 Task: Find connections with filter location Campos Sales with filter topic #trainer with filter profile language English with filter current company Khoros with filter school RV College Of Engineering with filter industry Specialty Trade Contractors with filter service category Web Development with filter keywords title Church Volunteer
Action: Mouse moved to (431, 149)
Screenshot: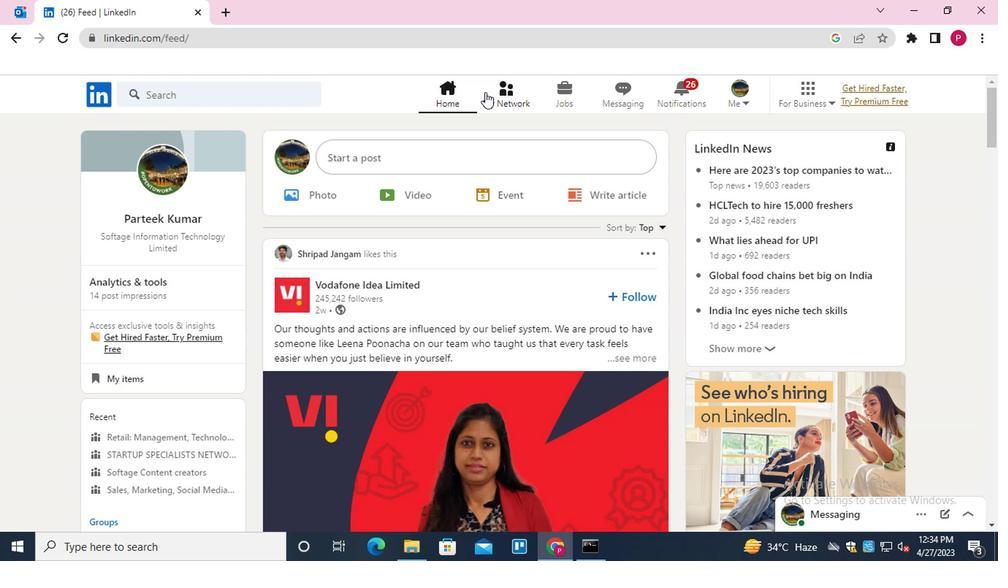 
Action: Mouse pressed left at (431, 149)
Screenshot: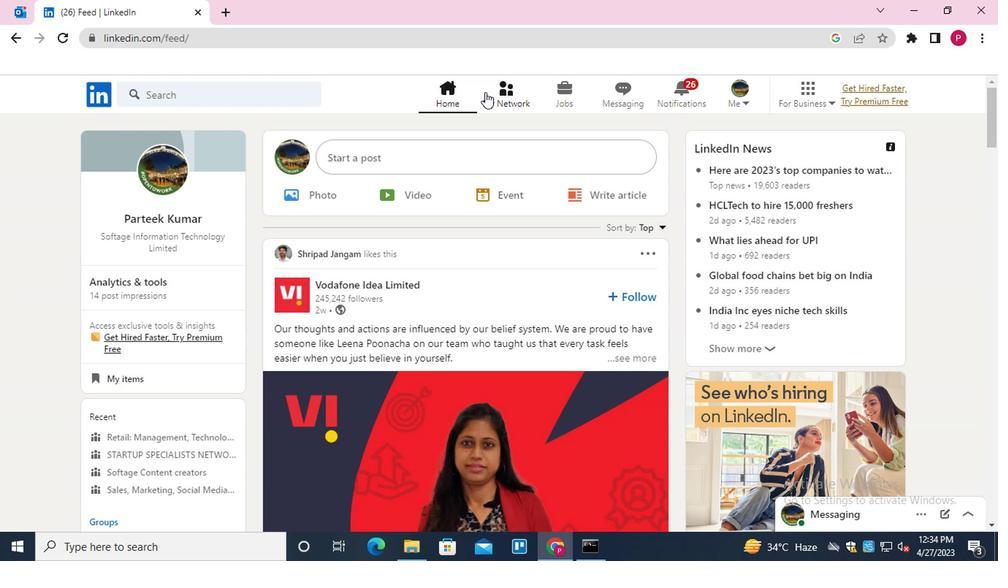 
Action: Mouse moved to (241, 213)
Screenshot: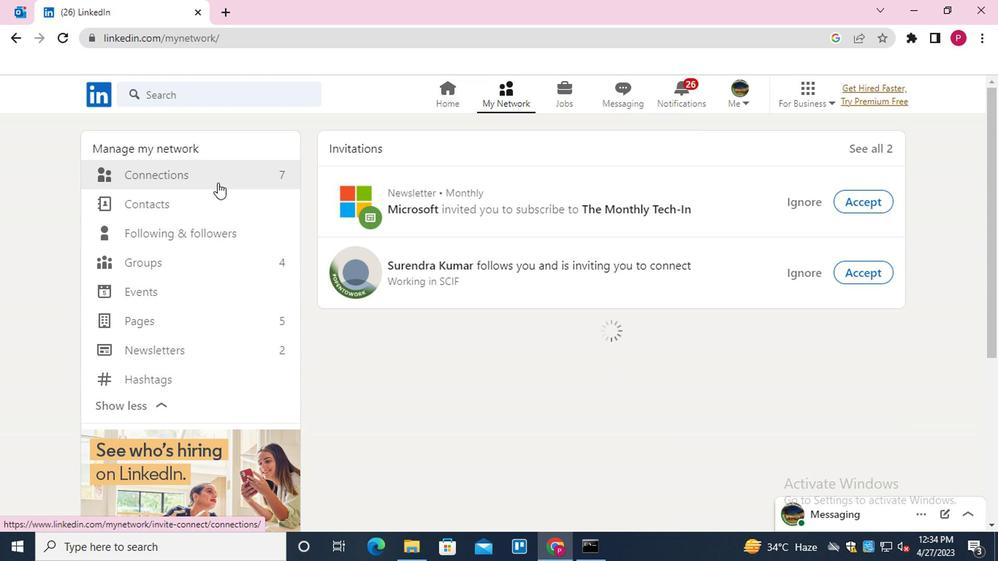 
Action: Mouse pressed left at (241, 213)
Screenshot: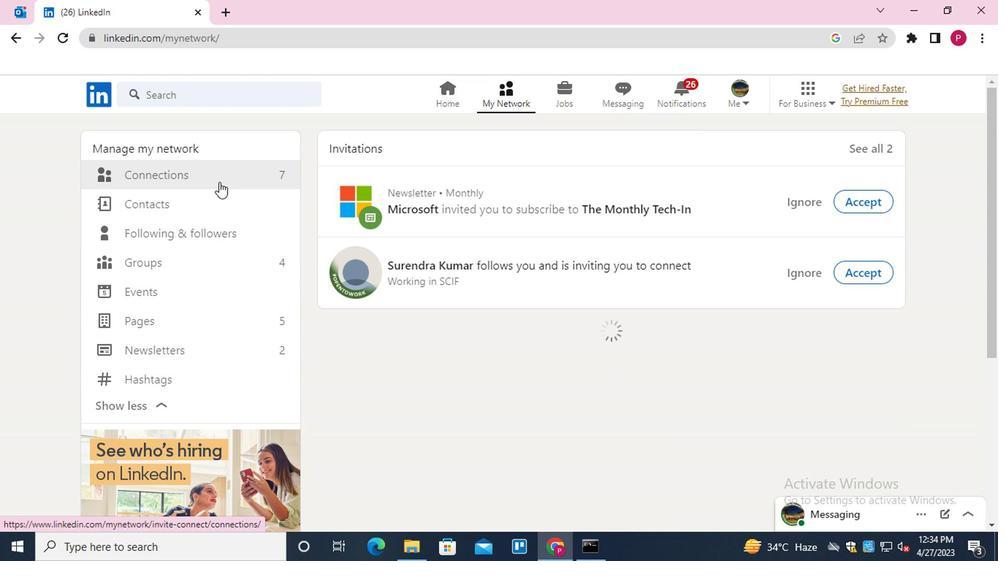 
Action: Mouse moved to (528, 206)
Screenshot: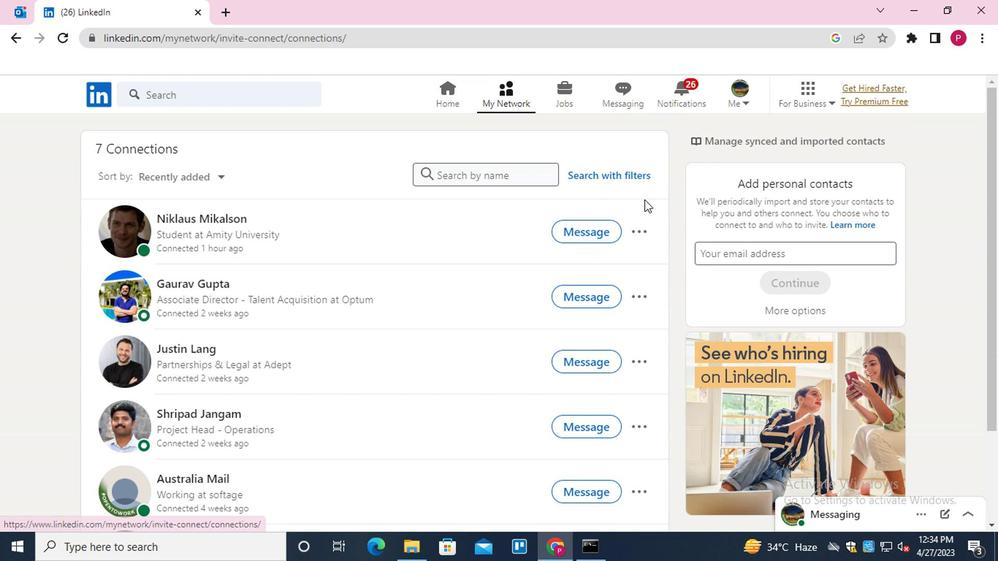 
Action: Mouse pressed left at (528, 206)
Screenshot: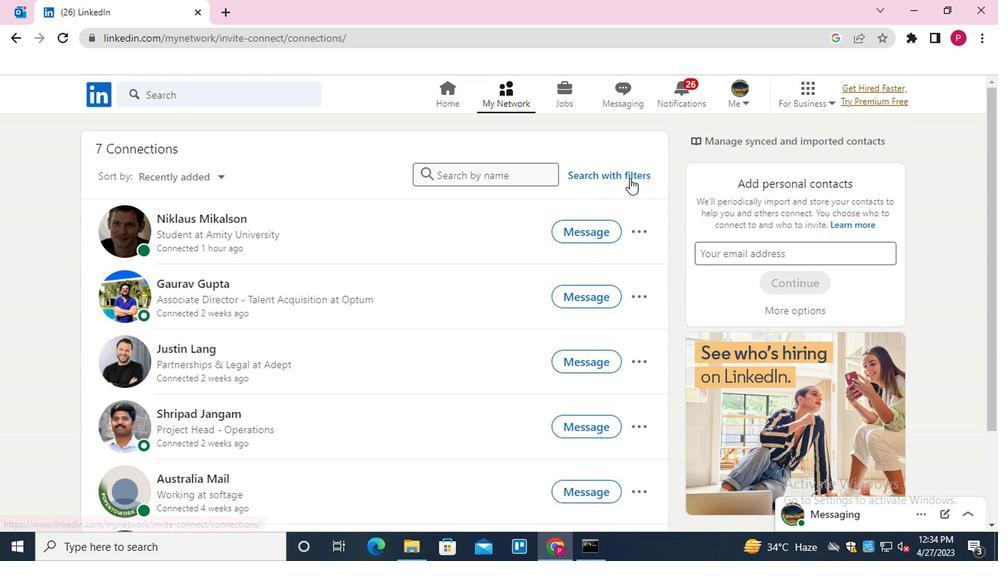 
Action: Mouse moved to (468, 176)
Screenshot: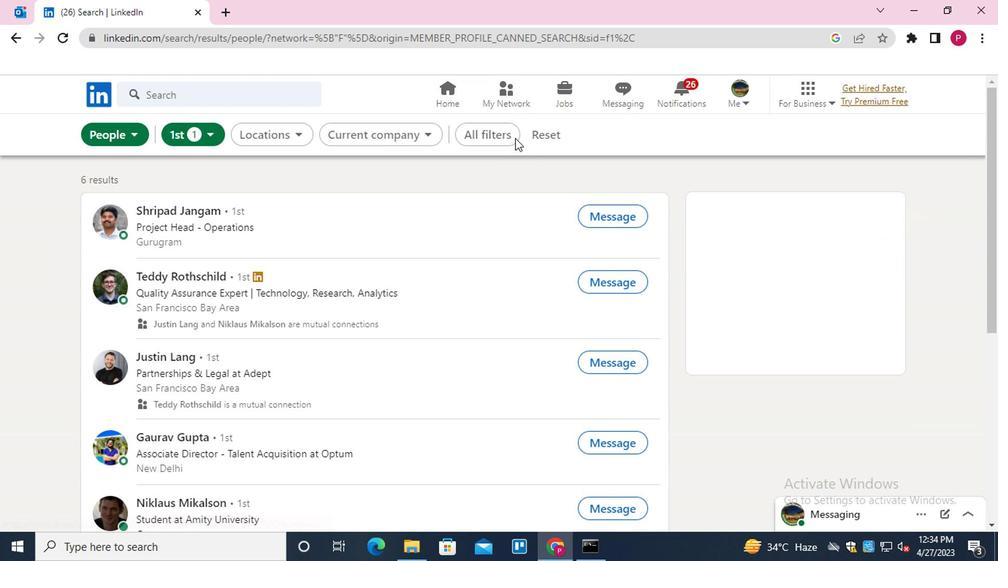 
Action: Mouse pressed left at (468, 176)
Screenshot: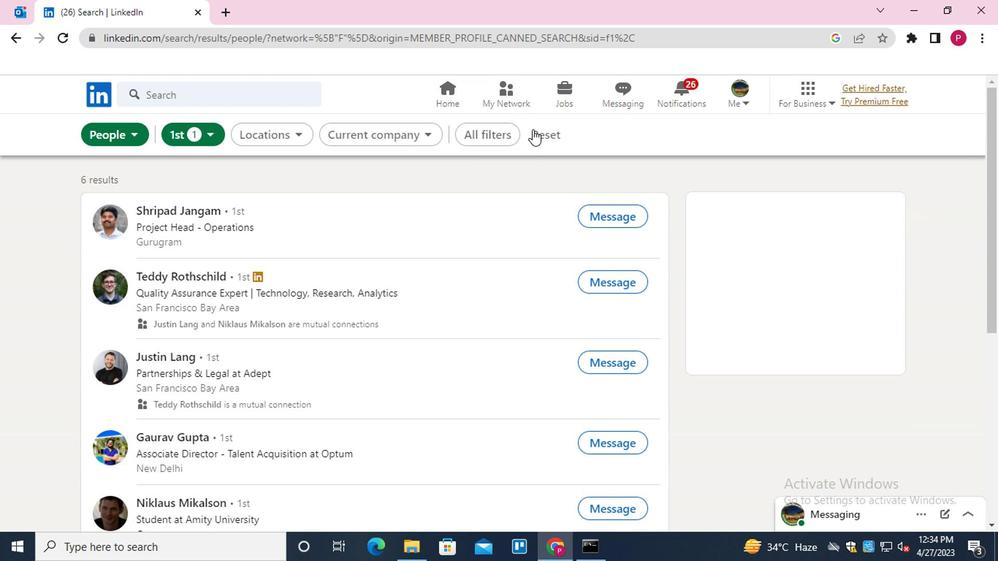 
Action: Mouse moved to (448, 180)
Screenshot: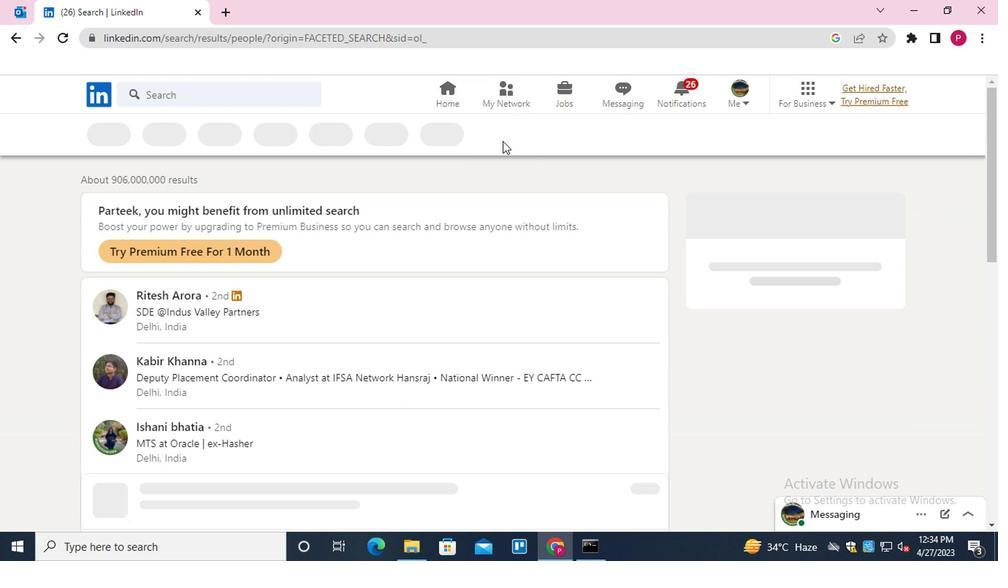 
Action: Mouse pressed left at (448, 180)
Screenshot: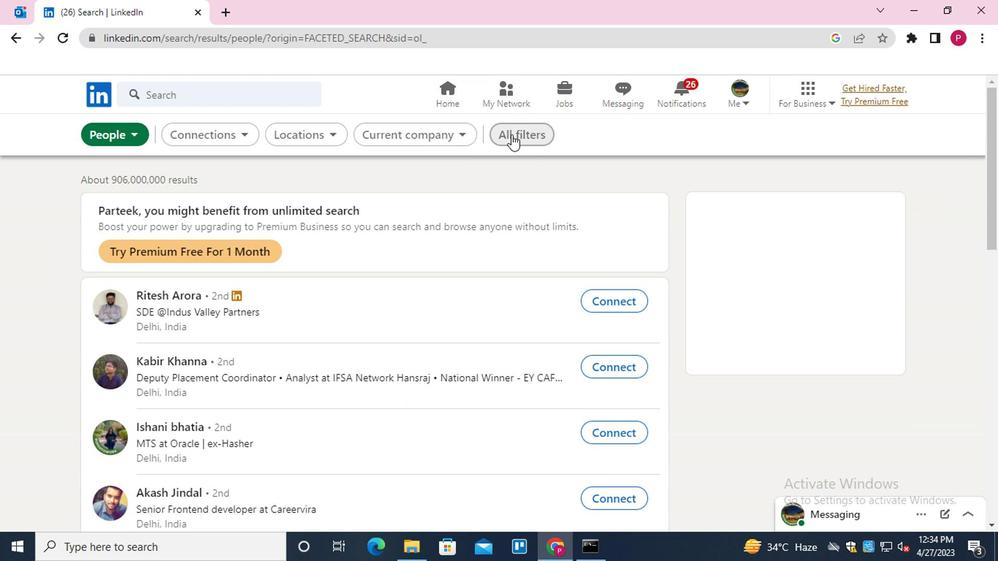 
Action: Mouse moved to (629, 333)
Screenshot: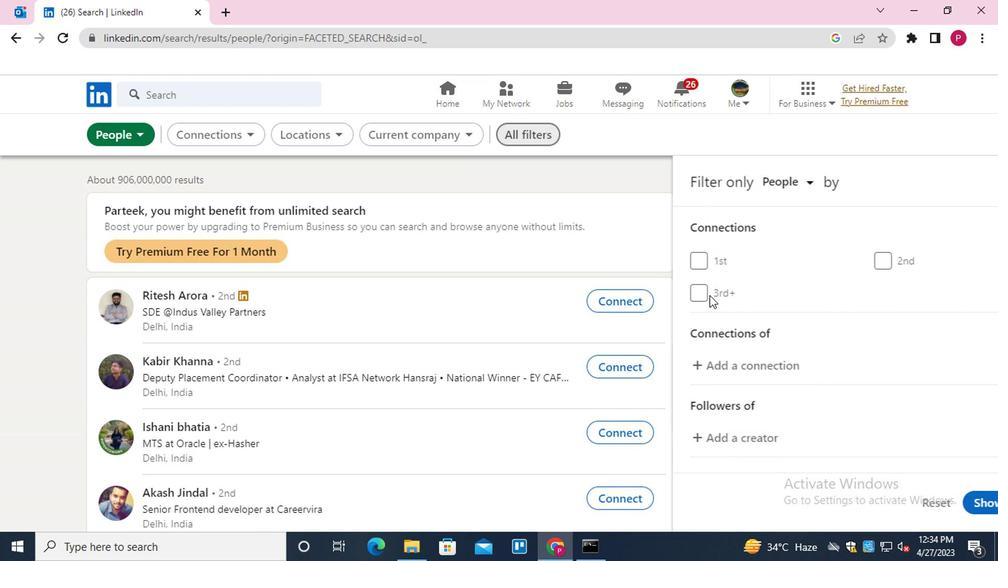 
Action: Mouse scrolled (629, 333) with delta (0, 0)
Screenshot: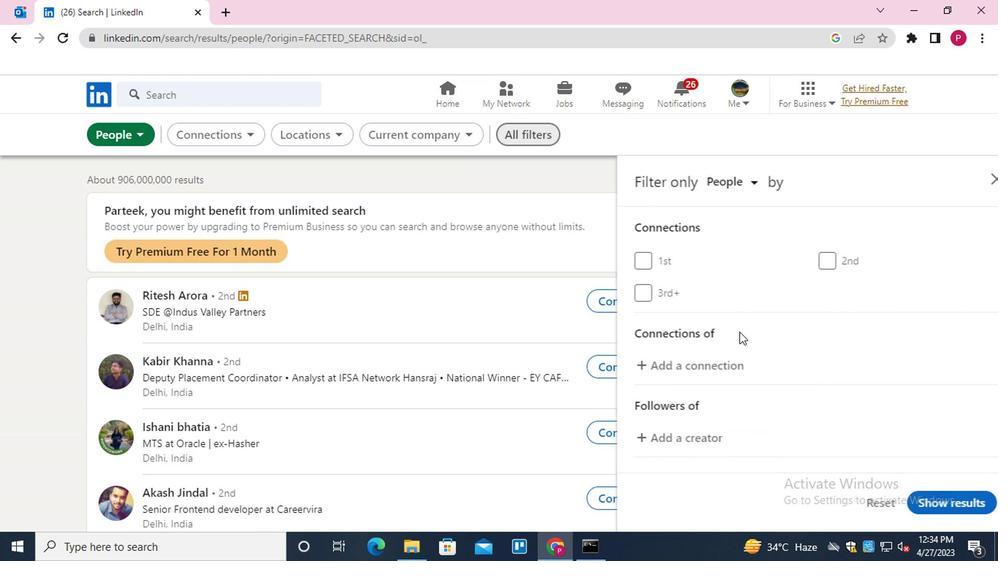 
Action: Mouse scrolled (629, 333) with delta (0, 0)
Screenshot: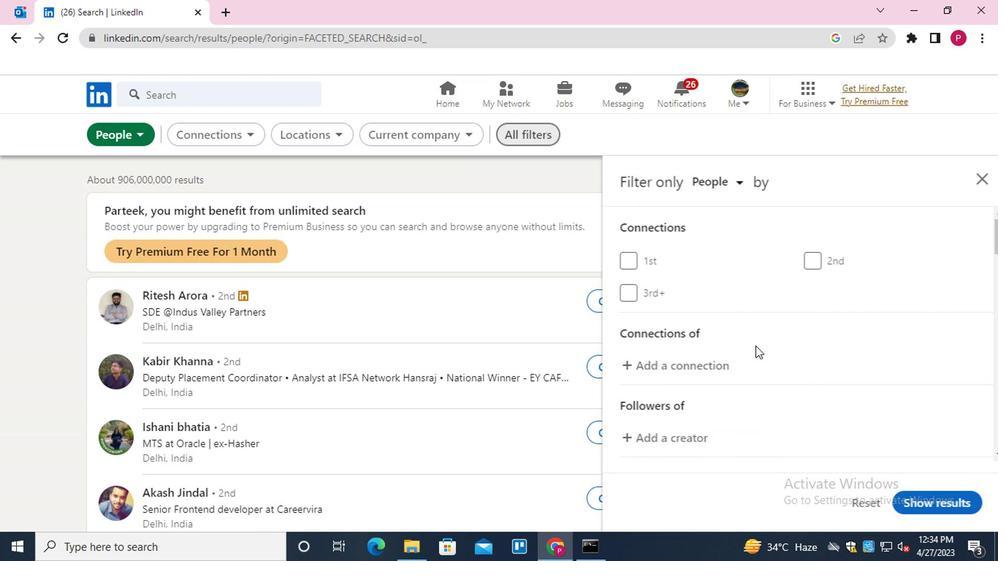 
Action: Mouse moved to (630, 335)
Screenshot: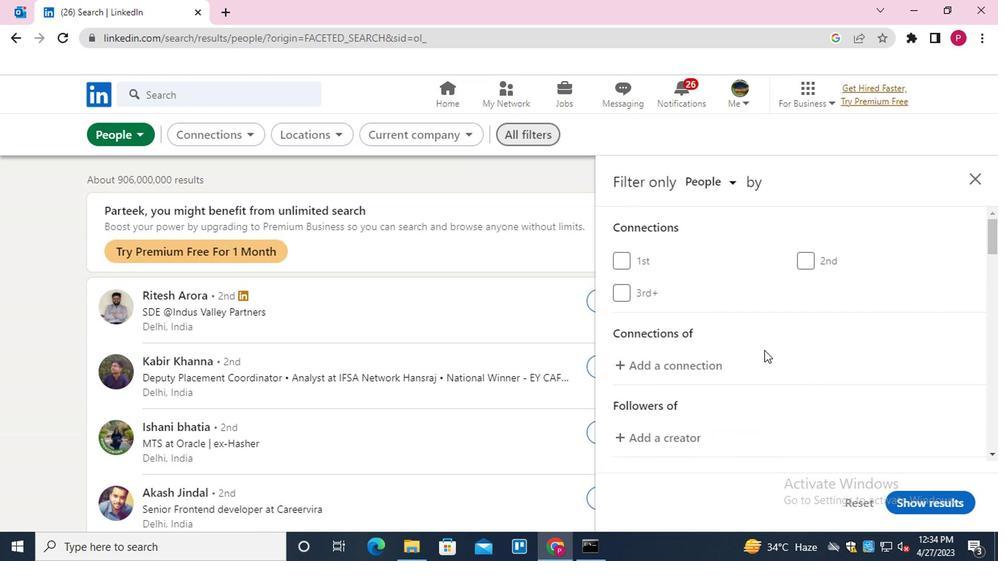 
Action: Mouse scrolled (630, 334) with delta (0, 0)
Screenshot: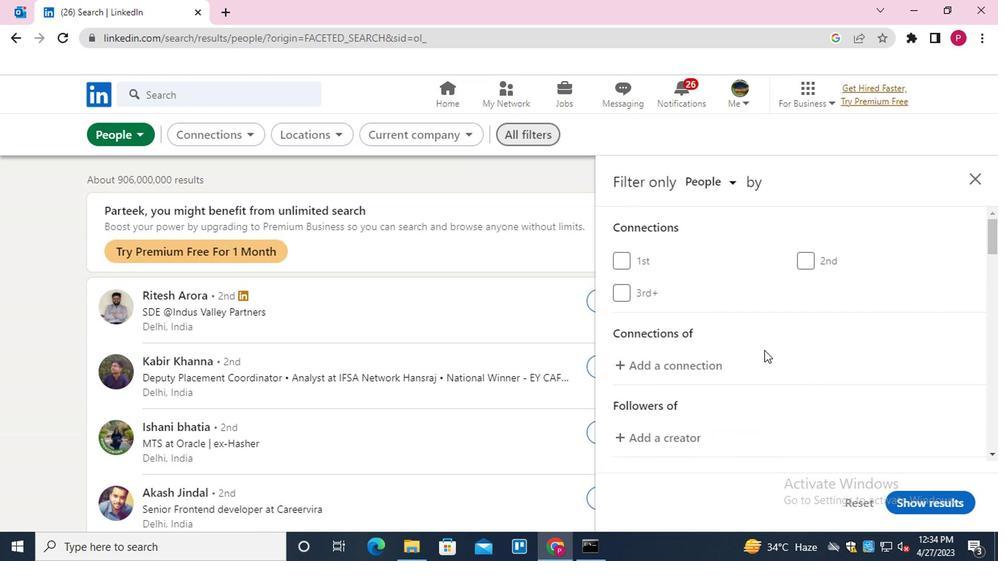 
Action: Mouse moved to (694, 337)
Screenshot: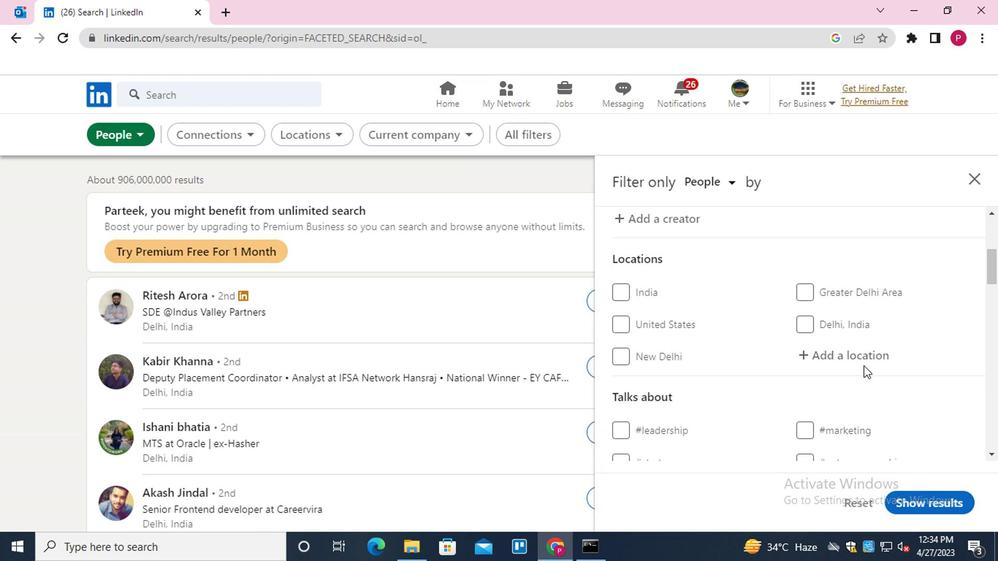 
Action: Mouse pressed left at (694, 337)
Screenshot: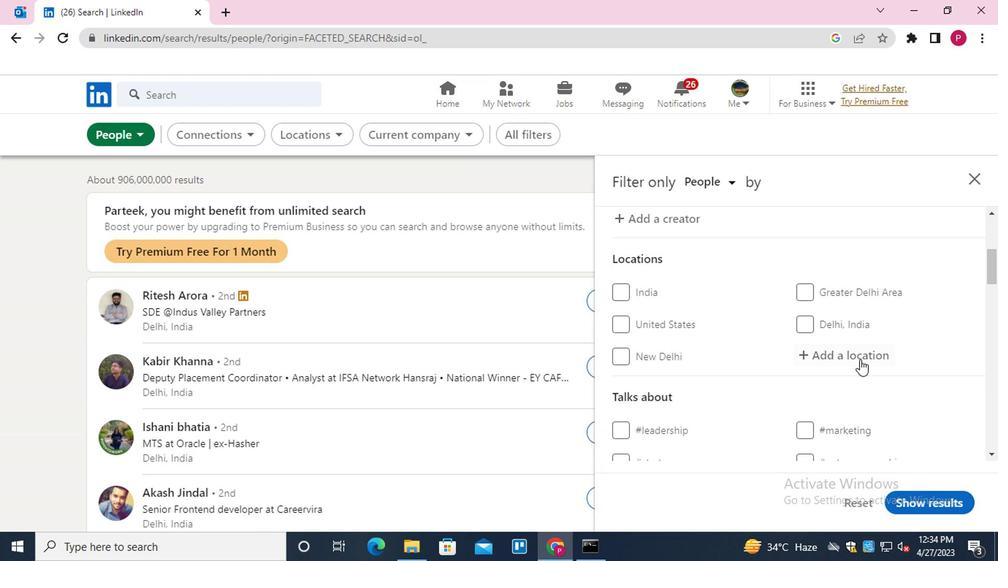 
Action: Key pressed <Key.shift><Key.shift><Key.shift><Key.shift><Key.shift>CAMPOS<Key.space><Key.shift>SALES<Key.down><Key.enter>
Screenshot: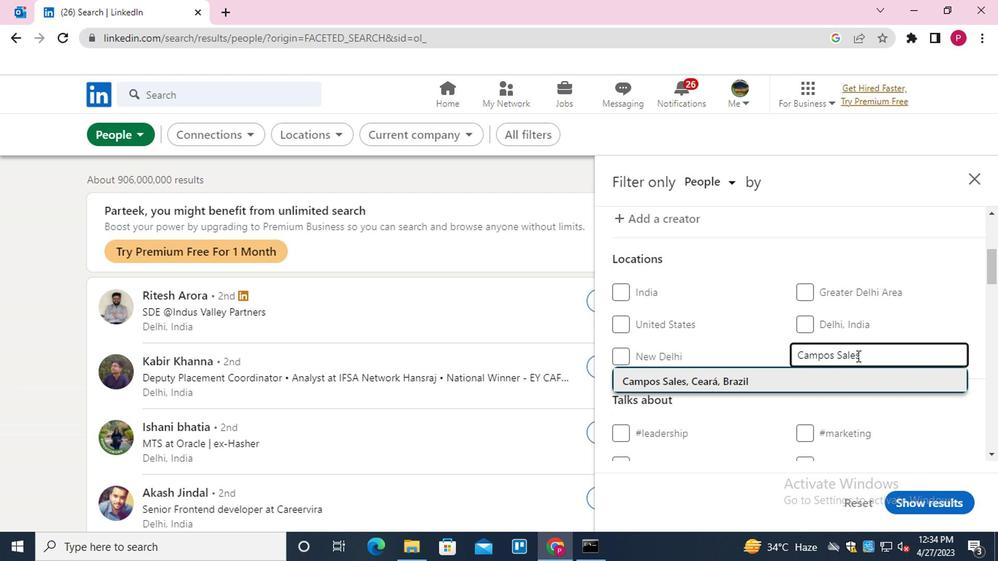
Action: Mouse moved to (663, 353)
Screenshot: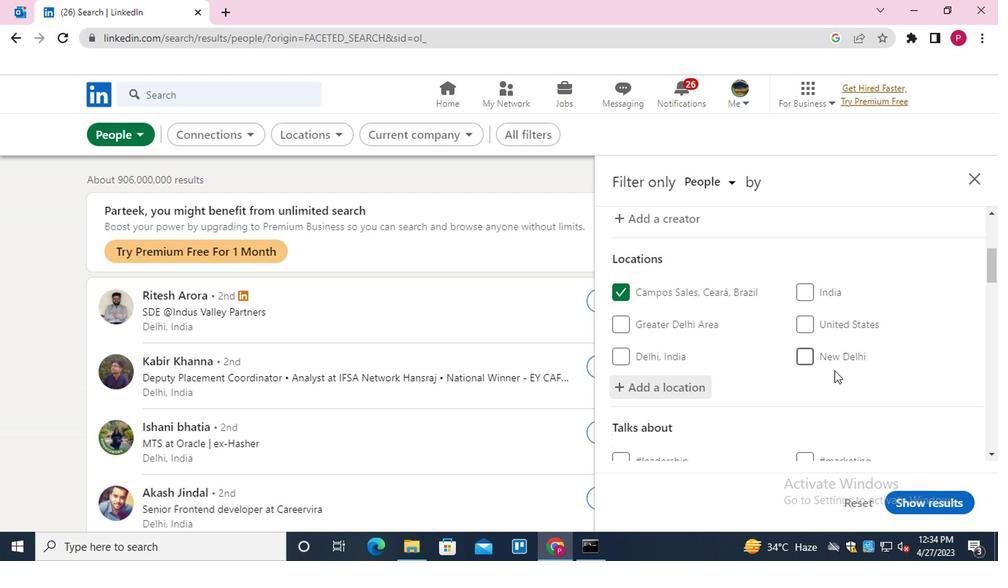 
Action: Mouse scrolled (663, 353) with delta (0, 0)
Screenshot: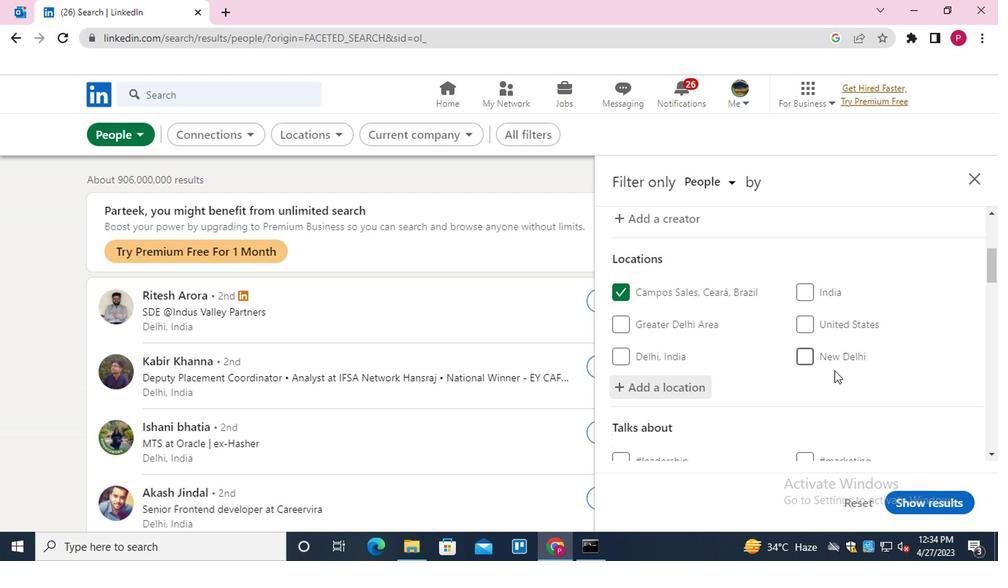 
Action: Mouse moved to (661, 354)
Screenshot: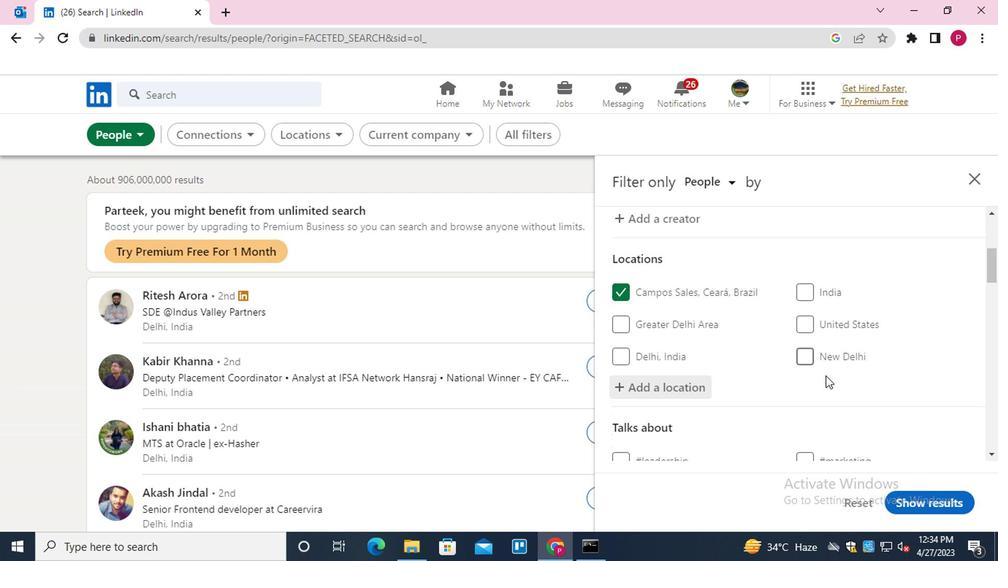 
Action: Mouse scrolled (661, 353) with delta (0, 0)
Screenshot: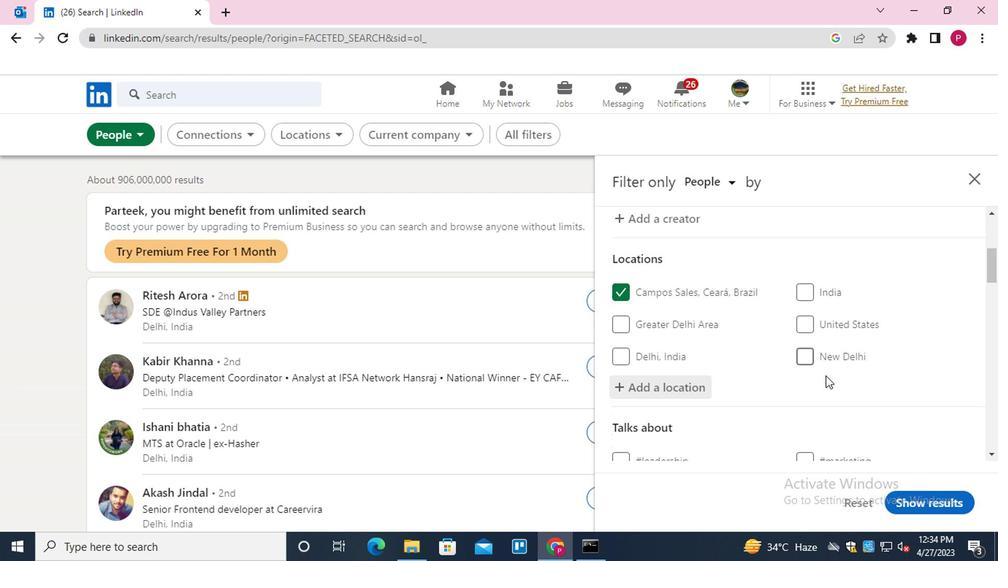 
Action: Mouse moved to (661, 354)
Screenshot: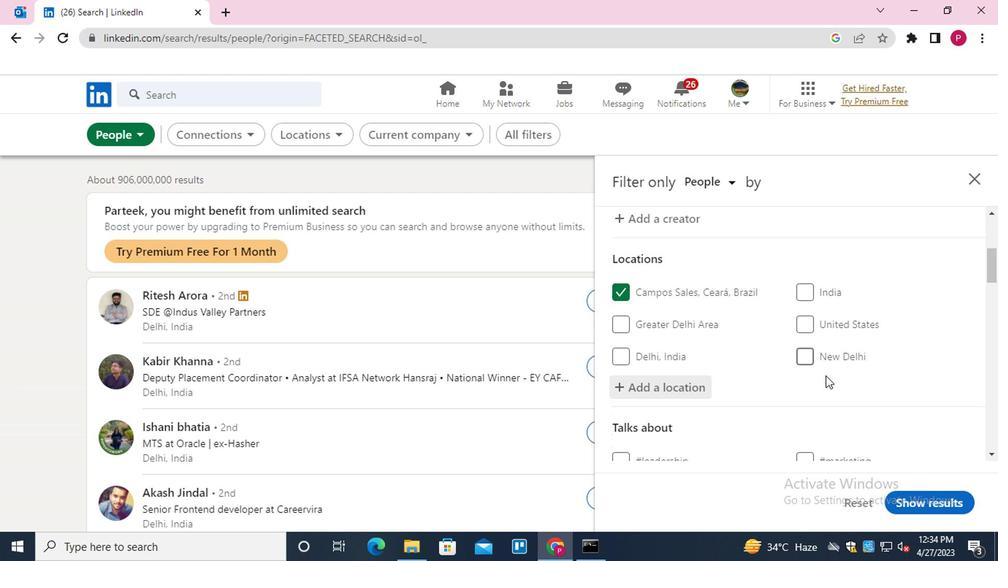 
Action: Mouse scrolled (661, 353) with delta (0, 0)
Screenshot: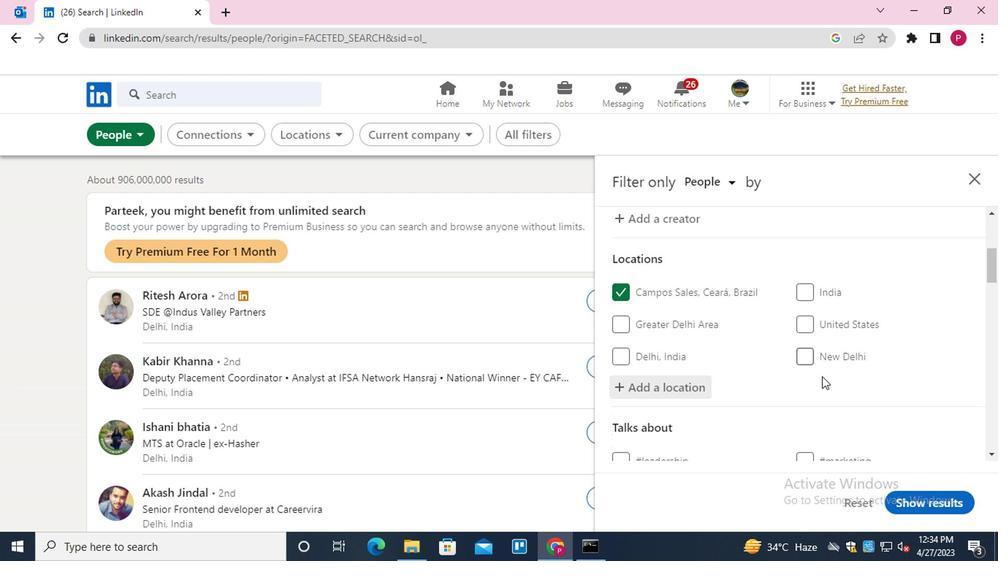 
Action: Mouse moved to (666, 298)
Screenshot: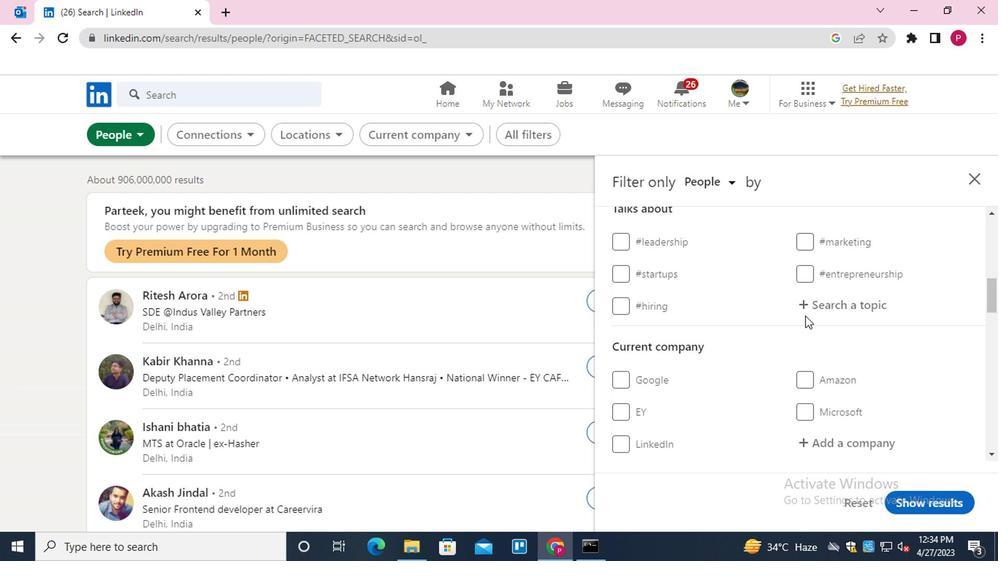 
Action: Mouse pressed left at (666, 298)
Screenshot: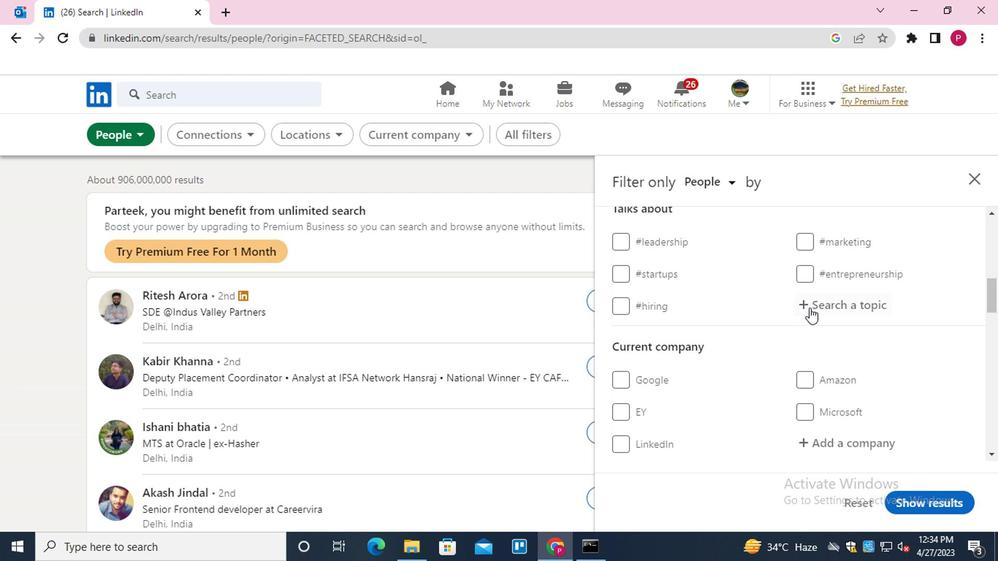 
Action: Key pressed TRAINER<Key.down><Key.enter>
Screenshot: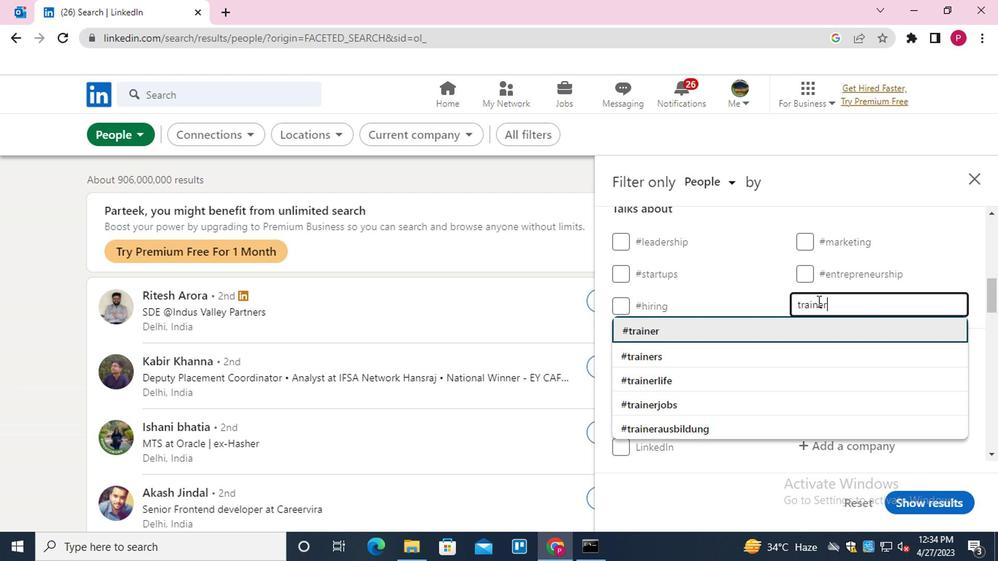 
Action: Mouse moved to (648, 317)
Screenshot: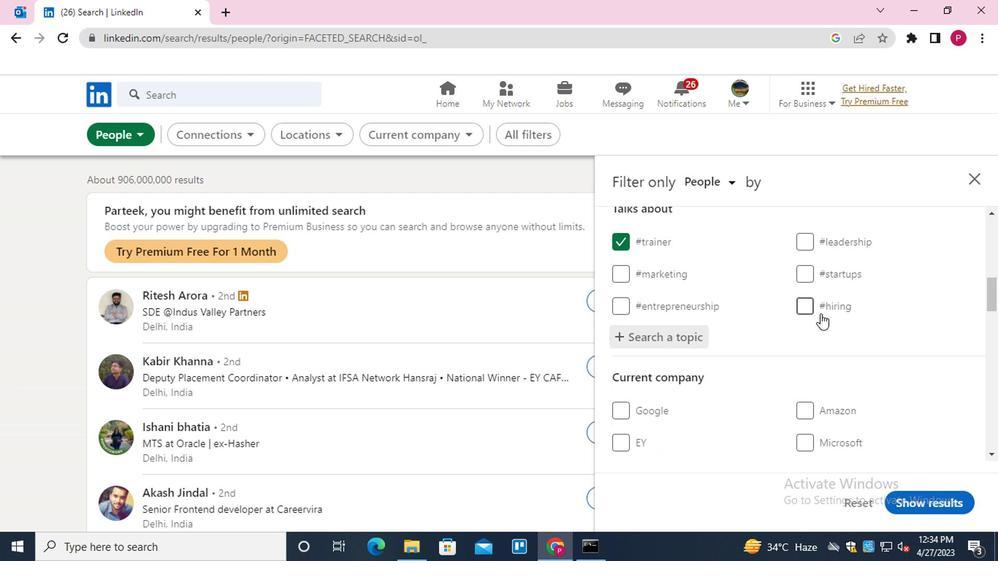 
Action: Mouse scrolled (648, 317) with delta (0, 0)
Screenshot: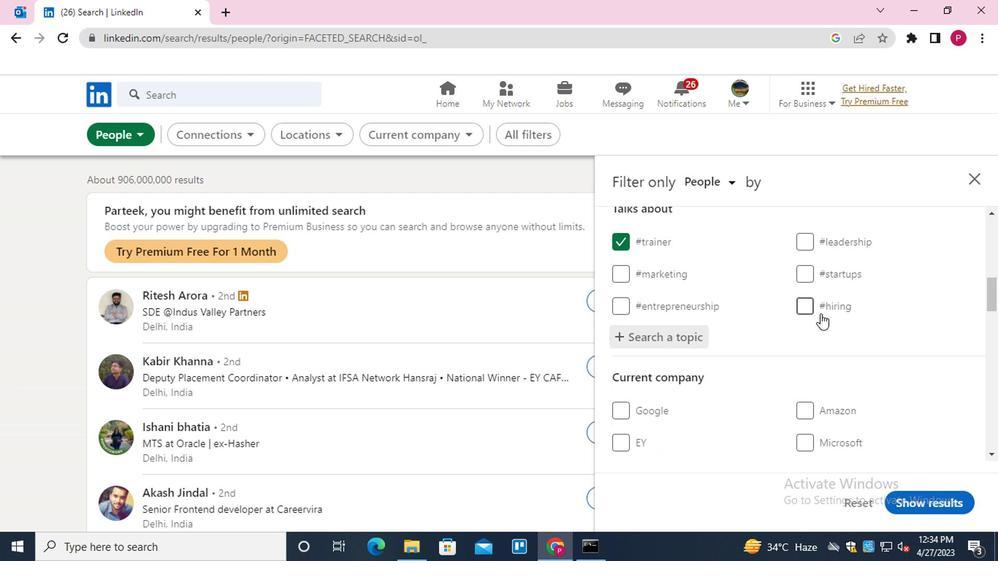 
Action: Mouse moved to (645, 319)
Screenshot: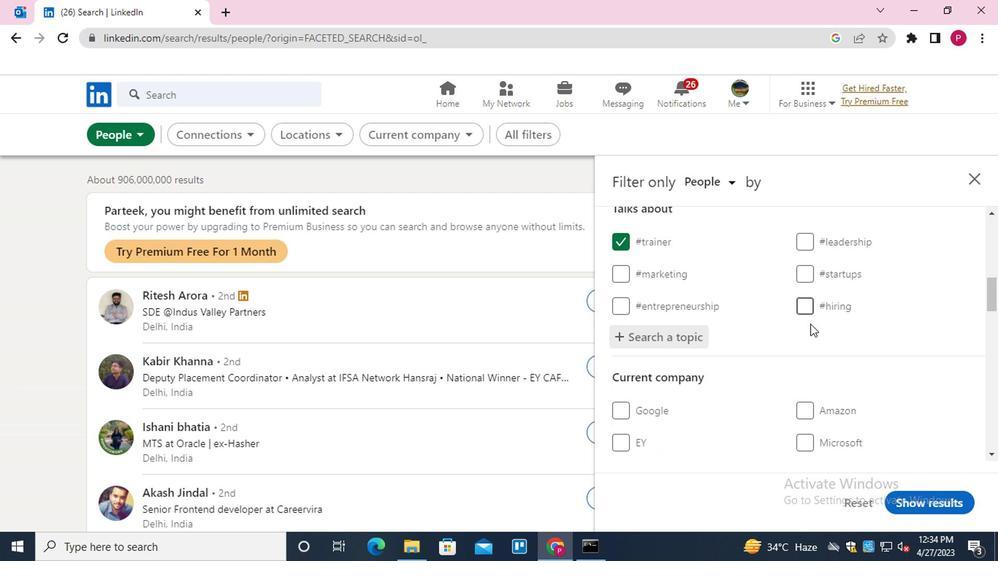 
Action: Mouse scrolled (645, 318) with delta (0, 0)
Screenshot: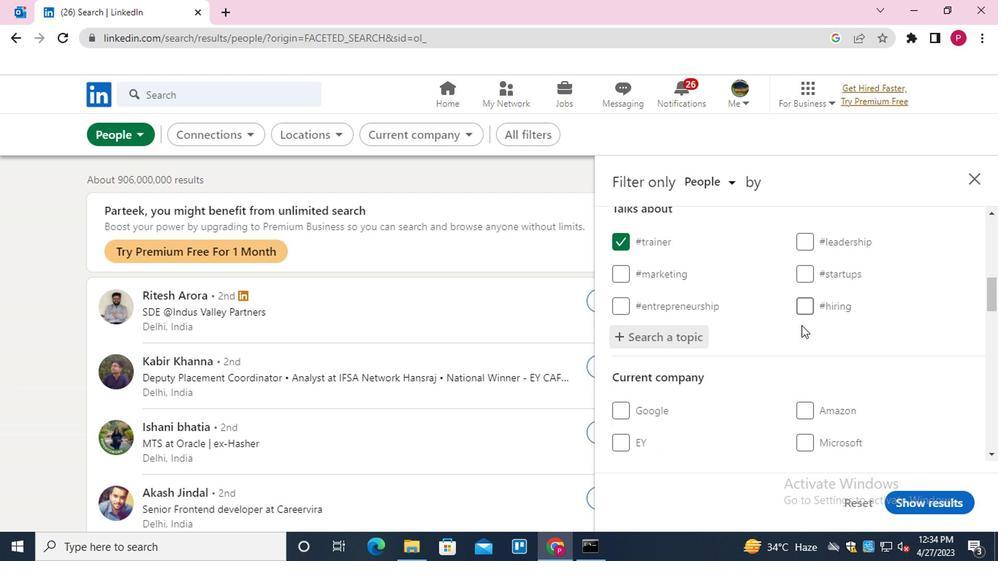 
Action: Mouse moved to (645, 319)
Screenshot: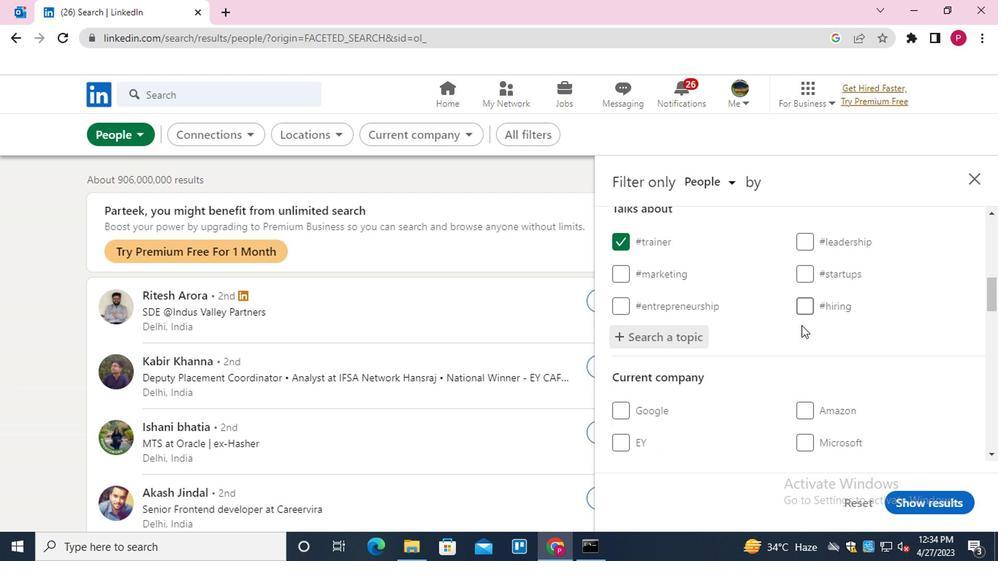 
Action: Mouse scrolled (645, 319) with delta (0, 0)
Screenshot: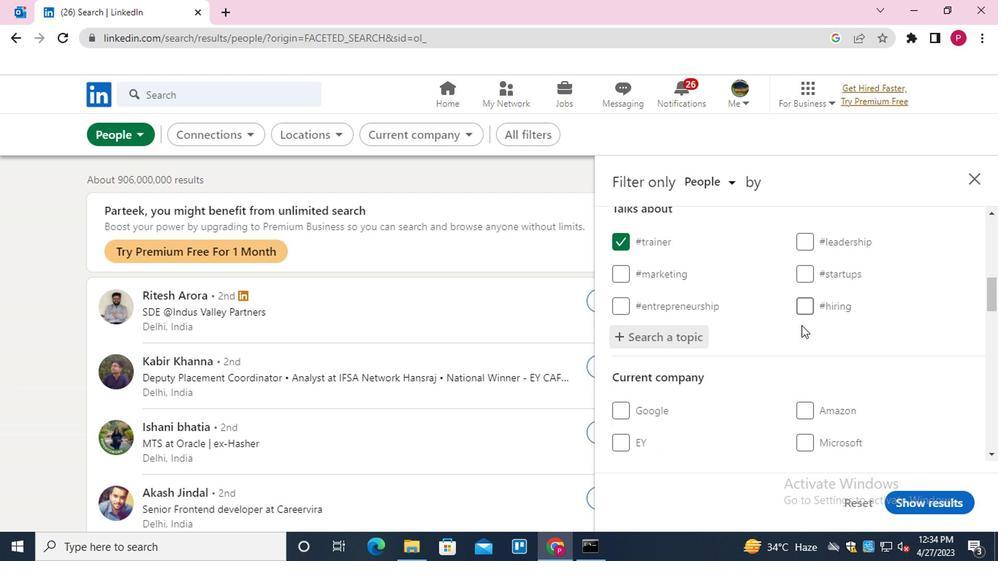 
Action: Mouse moved to (644, 320)
Screenshot: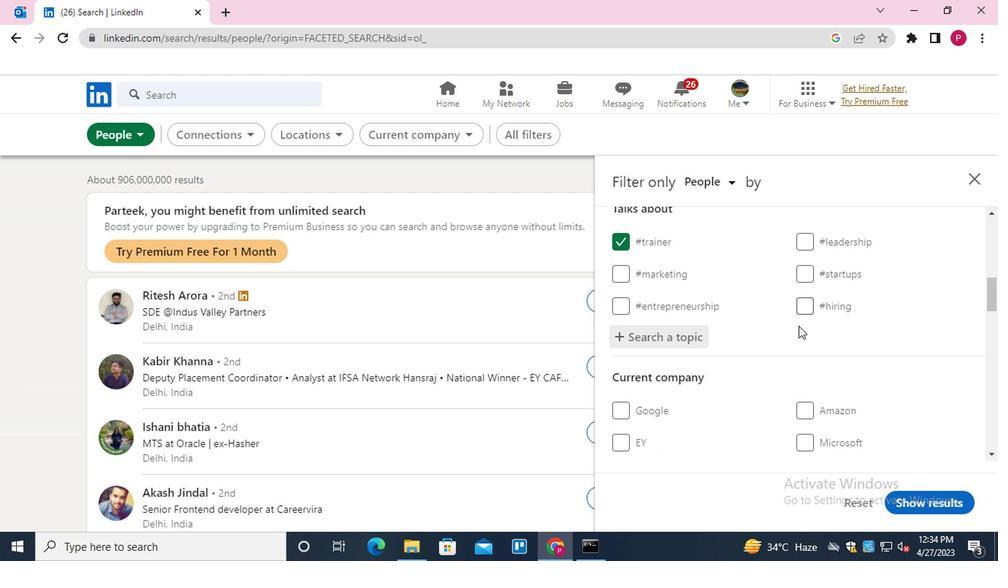 
Action: Mouse scrolled (644, 320) with delta (0, 0)
Screenshot: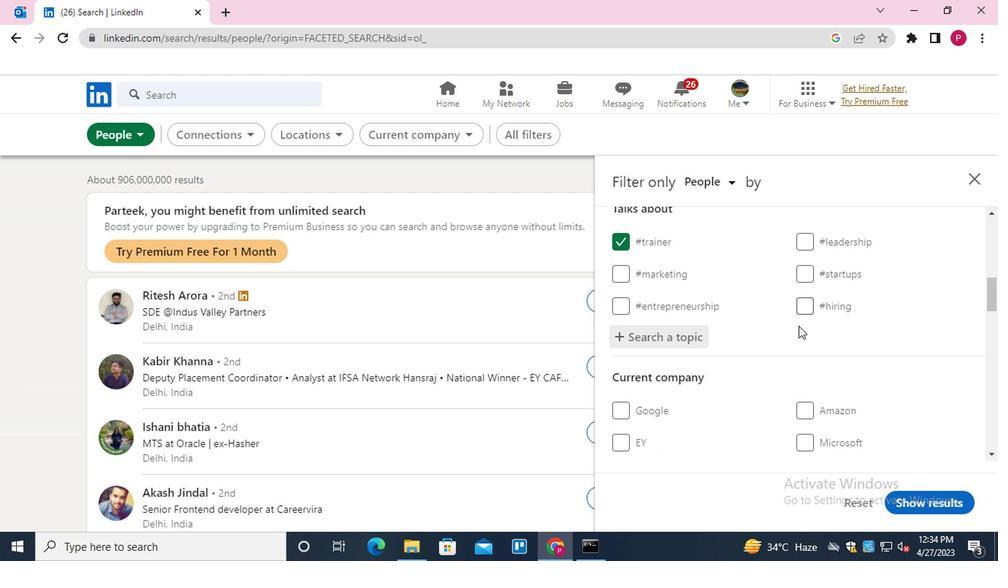 
Action: Mouse moved to (643, 320)
Screenshot: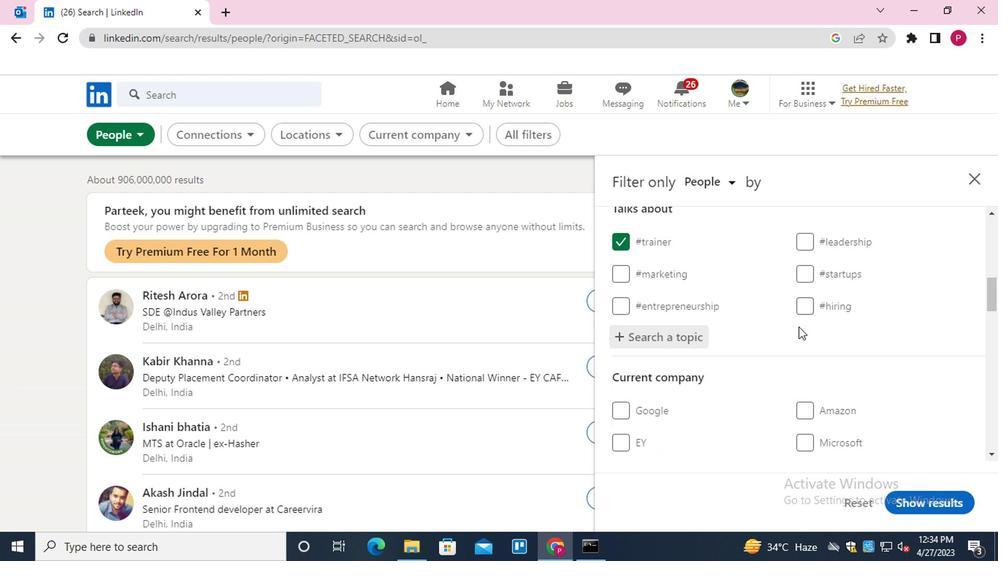 
Action: Mouse scrolled (643, 320) with delta (0, 0)
Screenshot: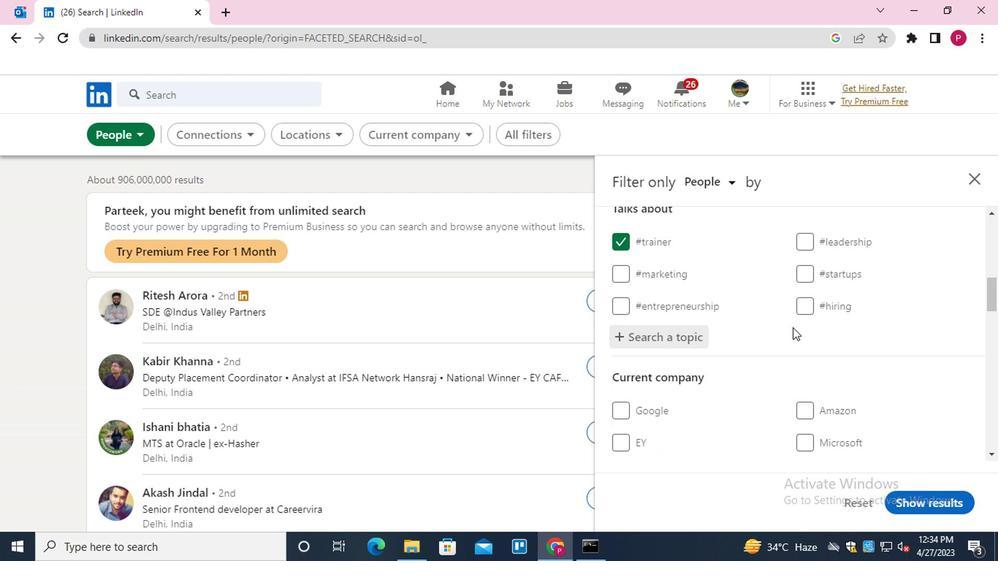 
Action: Mouse moved to (624, 327)
Screenshot: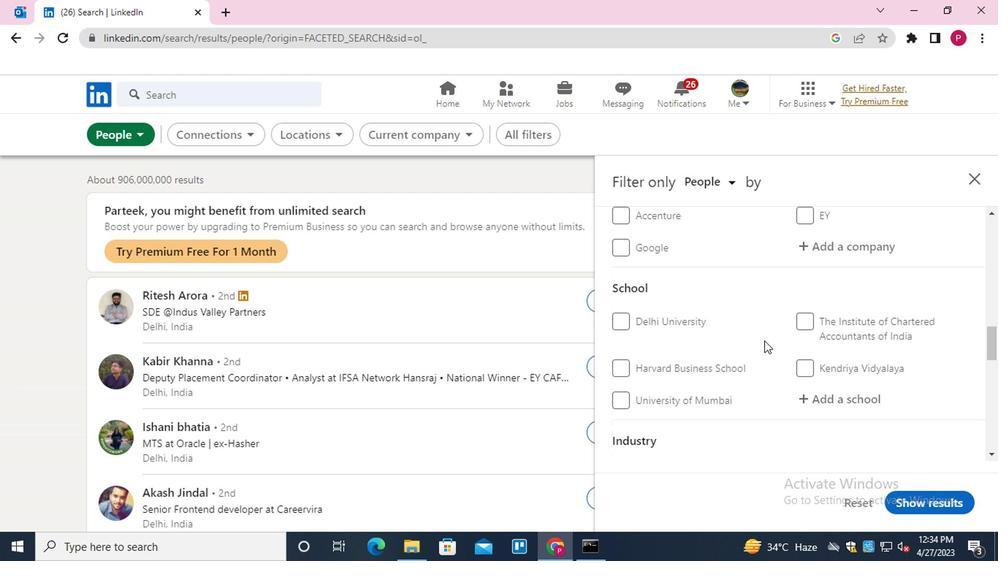 
Action: Mouse scrolled (624, 327) with delta (0, 0)
Screenshot: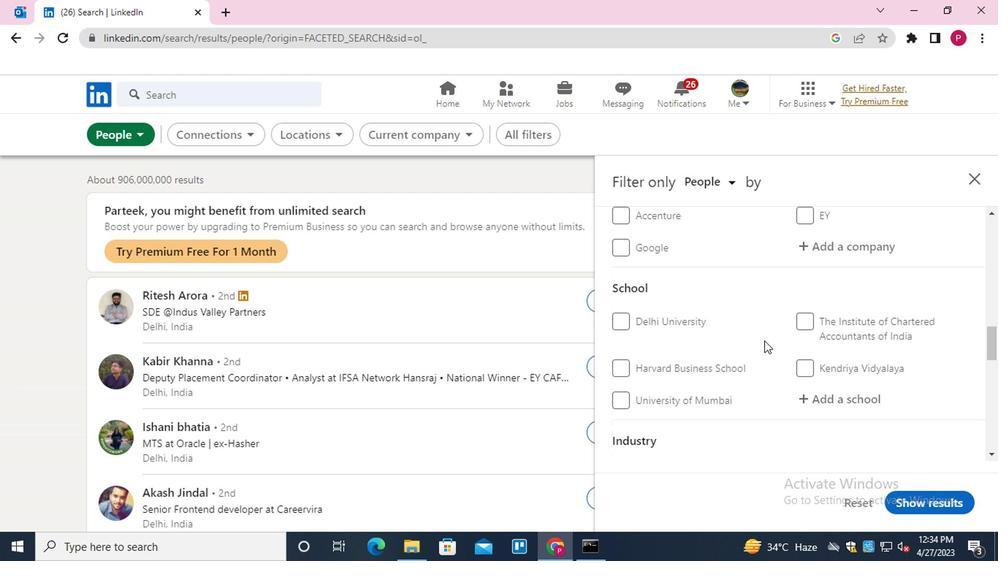 
Action: Mouse moved to (624, 327)
Screenshot: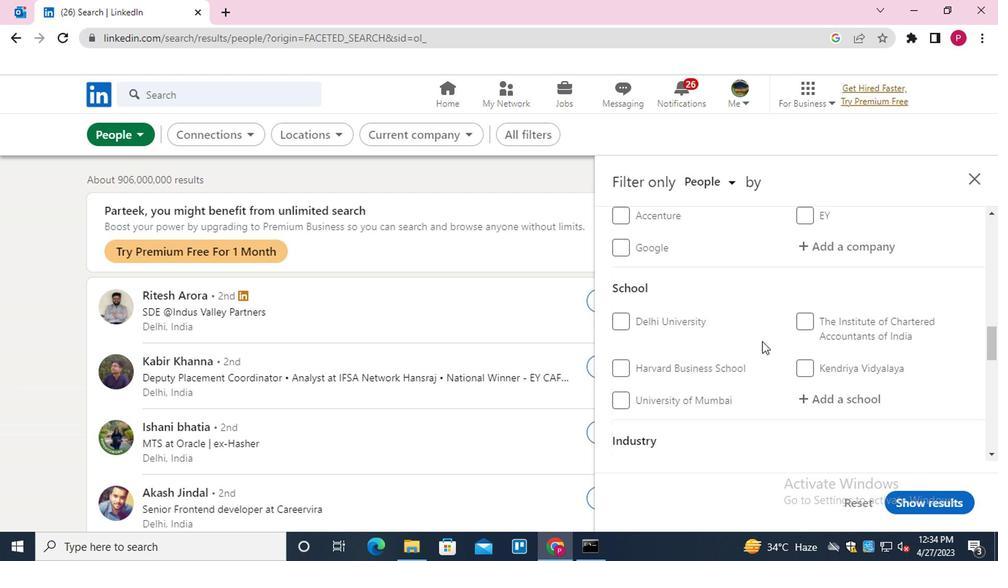 
Action: Mouse scrolled (624, 327) with delta (0, 0)
Screenshot: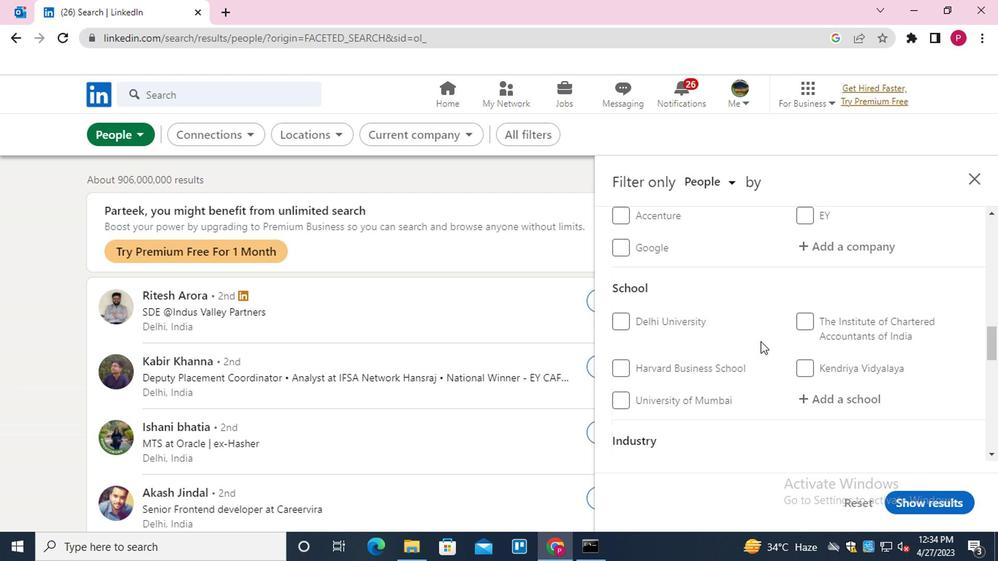 
Action: Mouse scrolled (624, 327) with delta (0, 0)
Screenshot: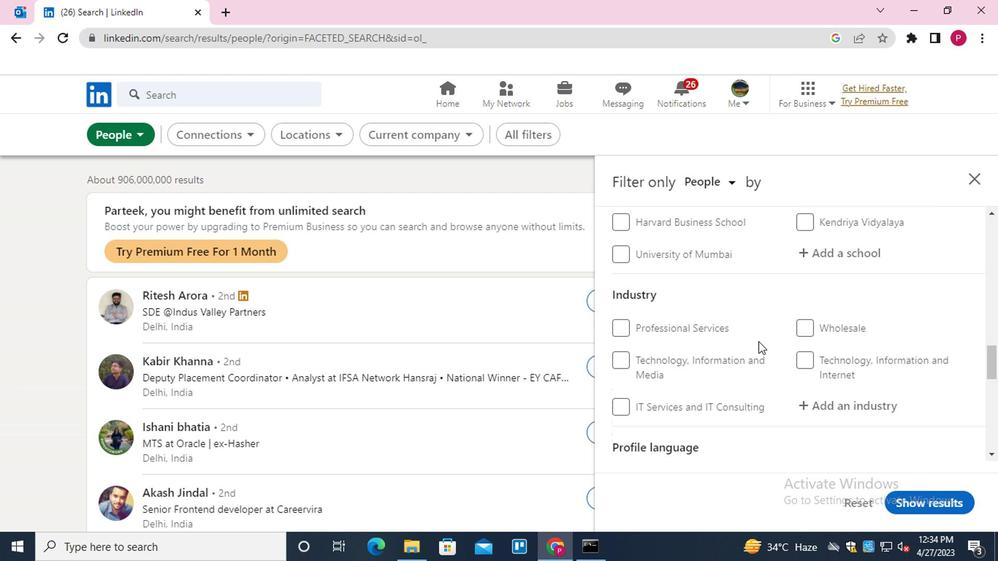 
Action: Mouse scrolled (624, 327) with delta (0, 0)
Screenshot: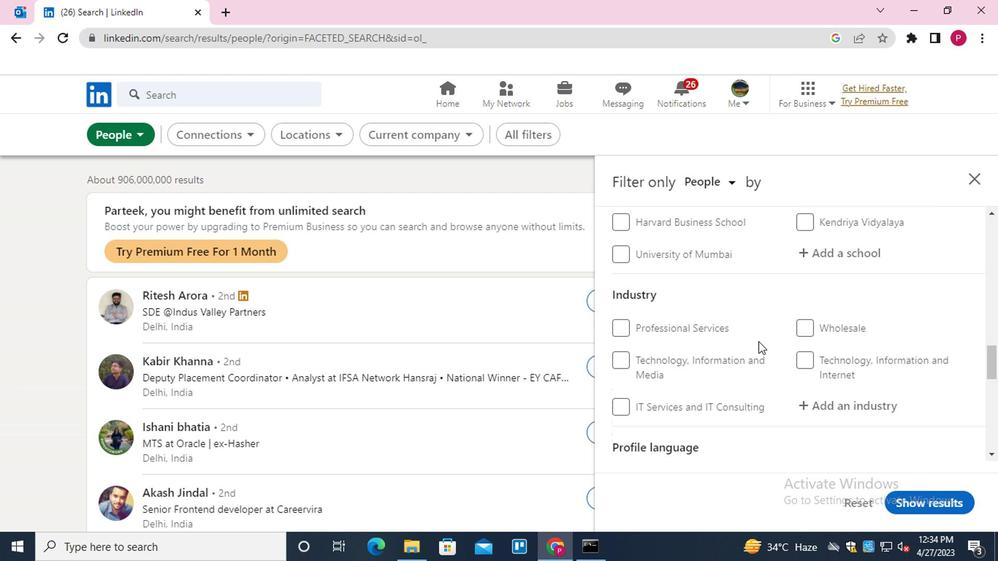 
Action: Mouse scrolled (624, 327) with delta (0, 0)
Screenshot: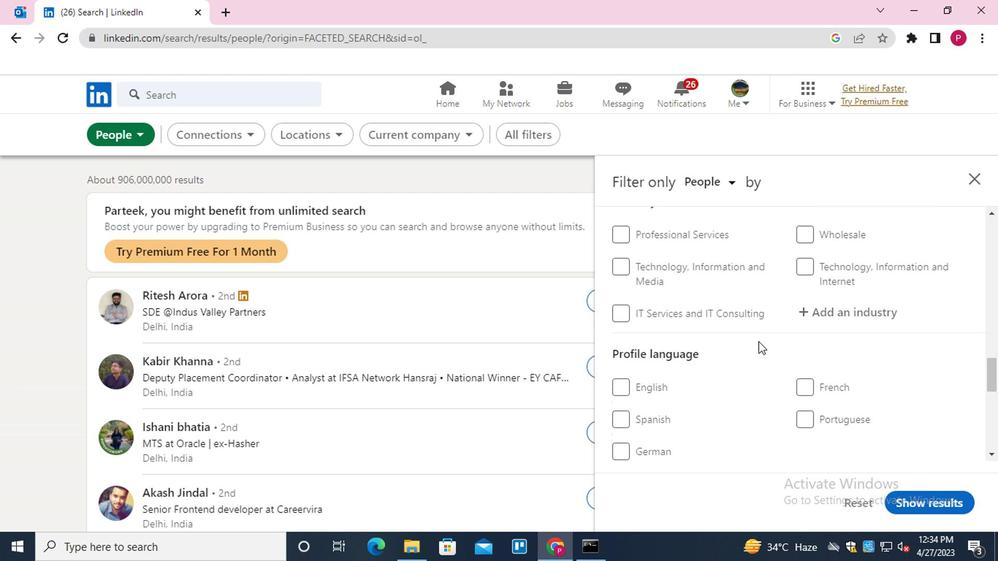 
Action: Mouse moved to (545, 272)
Screenshot: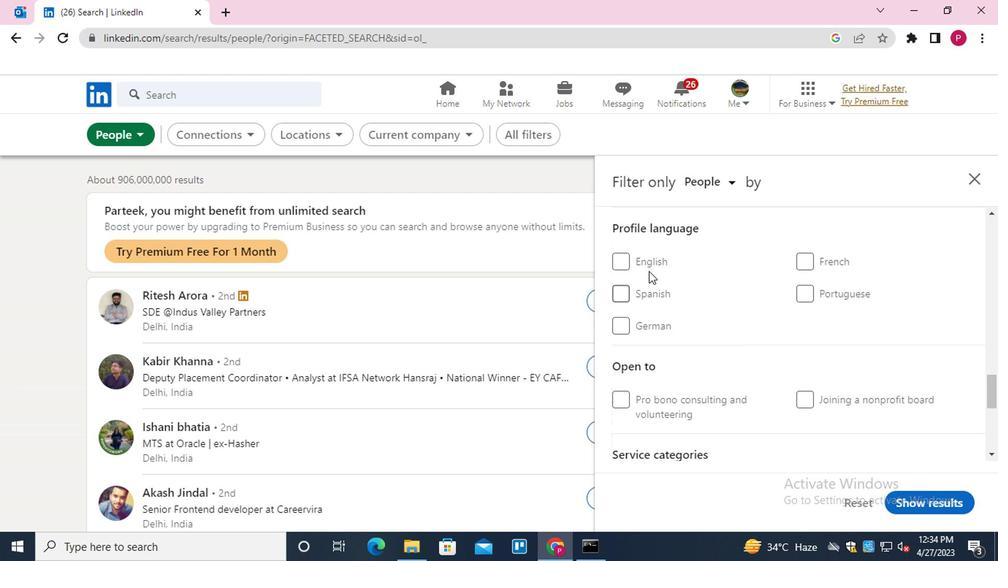 
Action: Mouse pressed left at (545, 272)
Screenshot: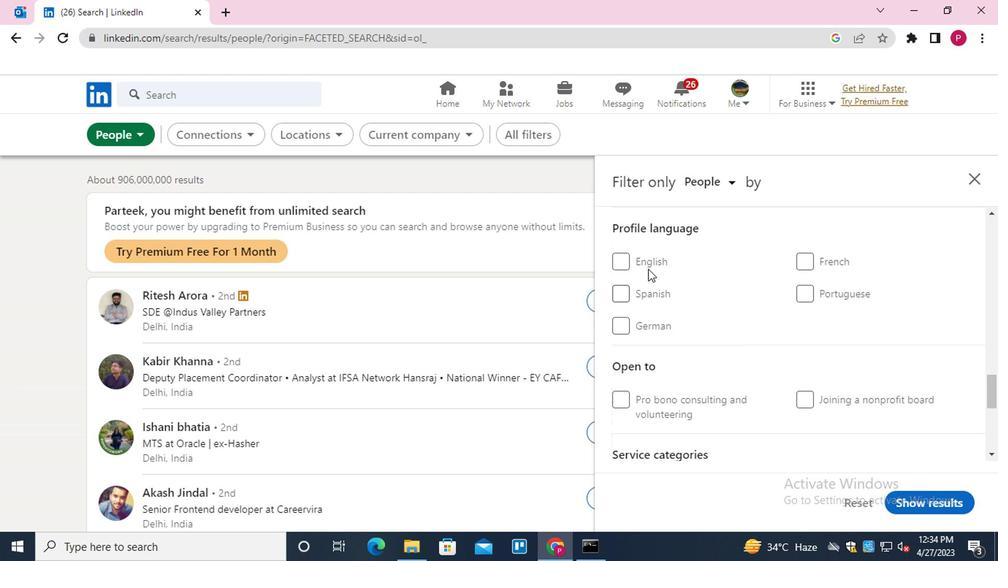 
Action: Mouse moved to (546, 271)
Screenshot: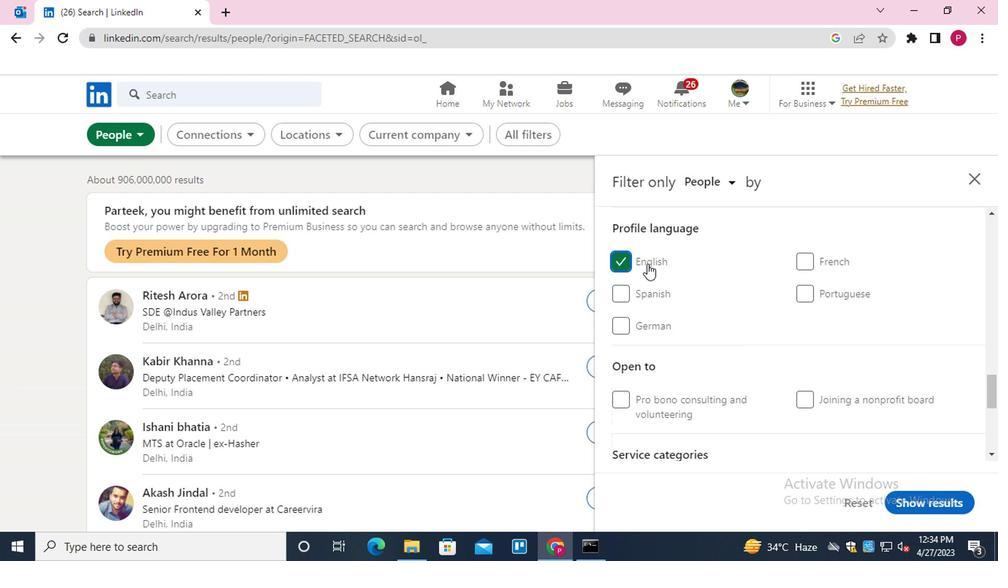 
Action: Mouse scrolled (546, 272) with delta (0, 0)
Screenshot: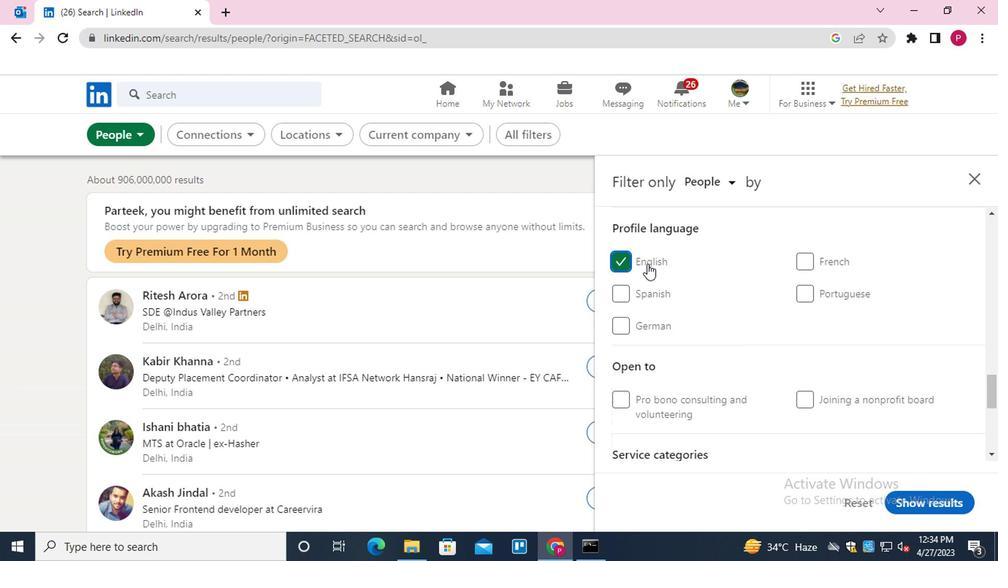 
Action: Mouse scrolled (546, 272) with delta (0, 0)
Screenshot: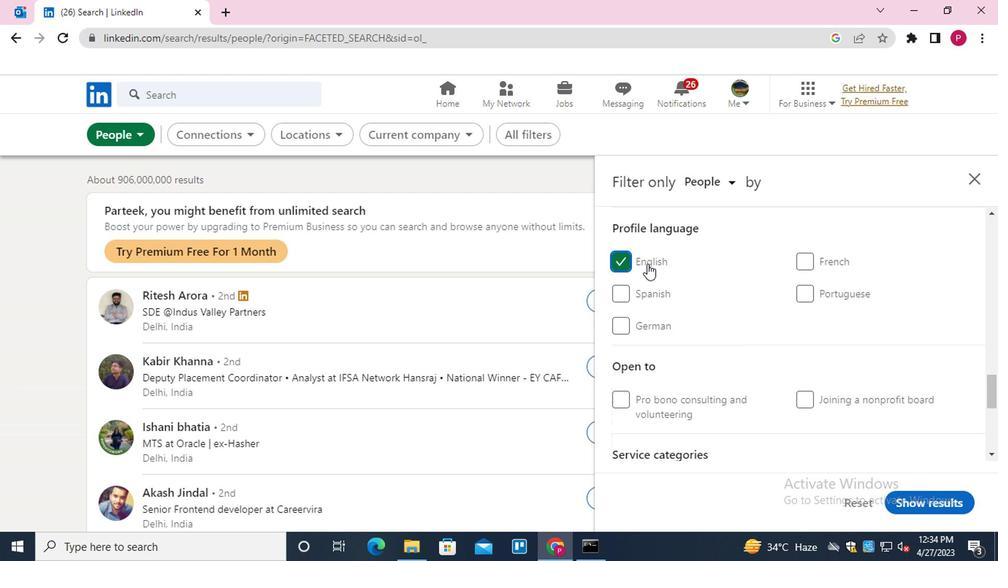 
Action: Mouse scrolled (546, 272) with delta (0, 0)
Screenshot: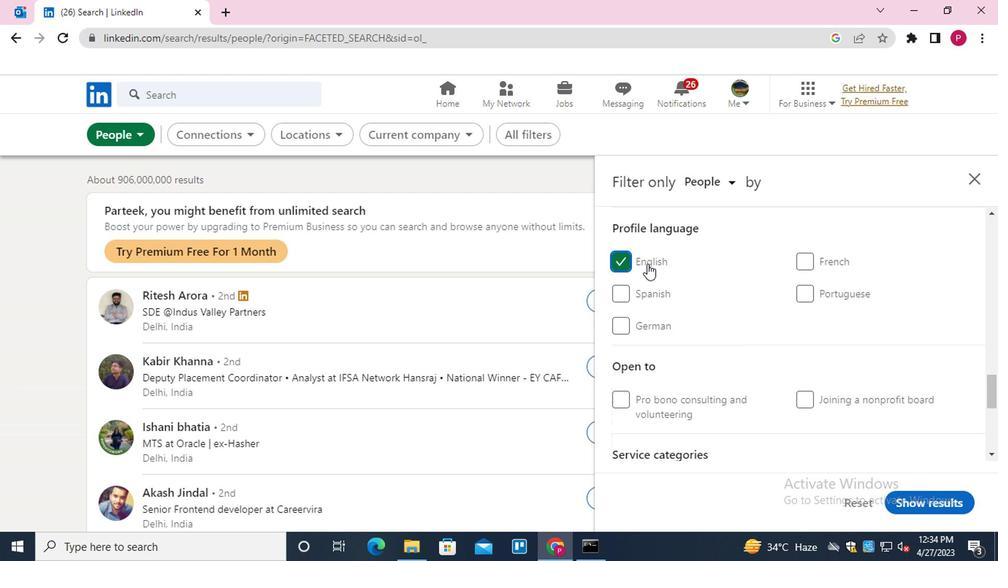 
Action: Mouse scrolled (546, 272) with delta (0, 0)
Screenshot: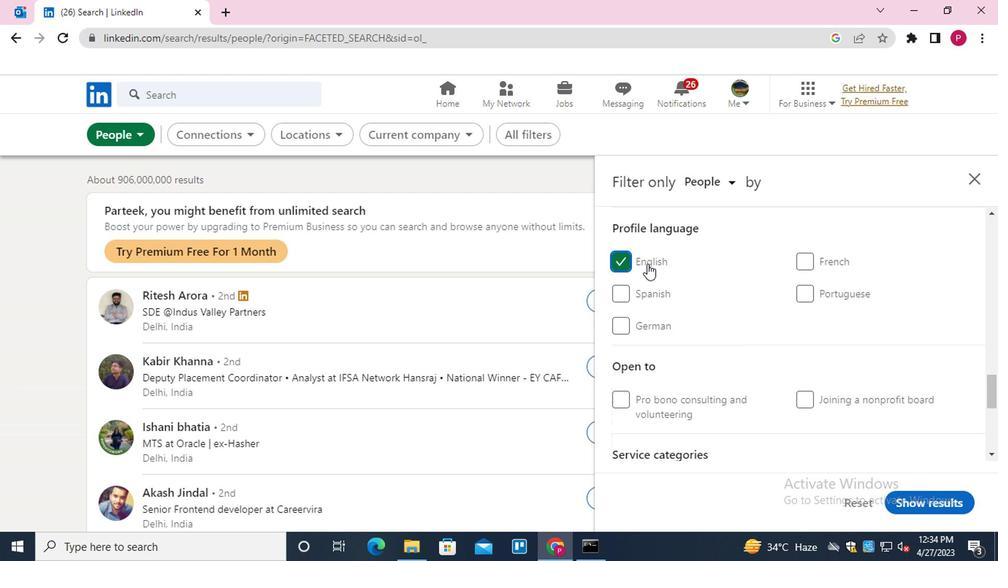
Action: Mouse scrolled (546, 272) with delta (0, 0)
Screenshot: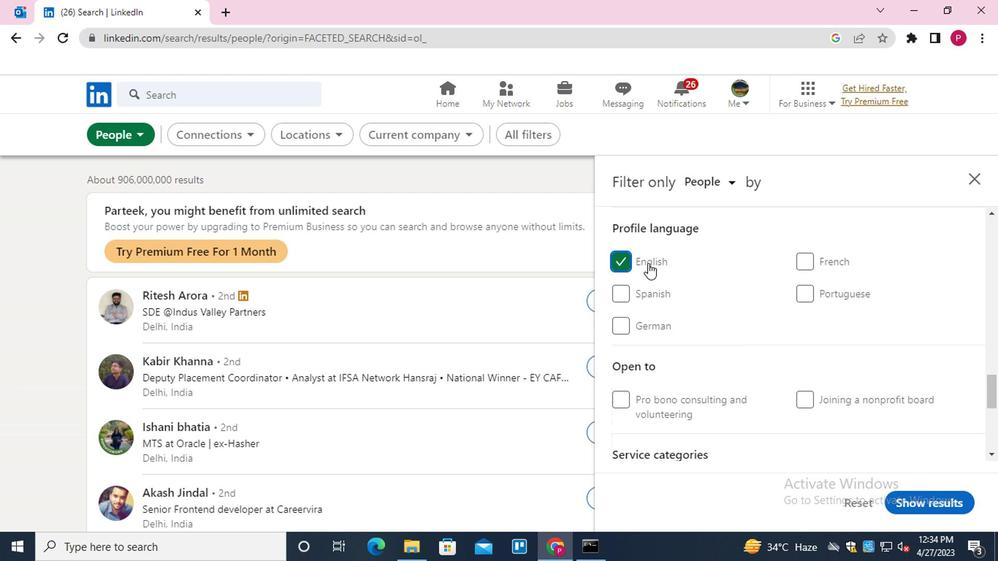 
Action: Mouse moved to (545, 291)
Screenshot: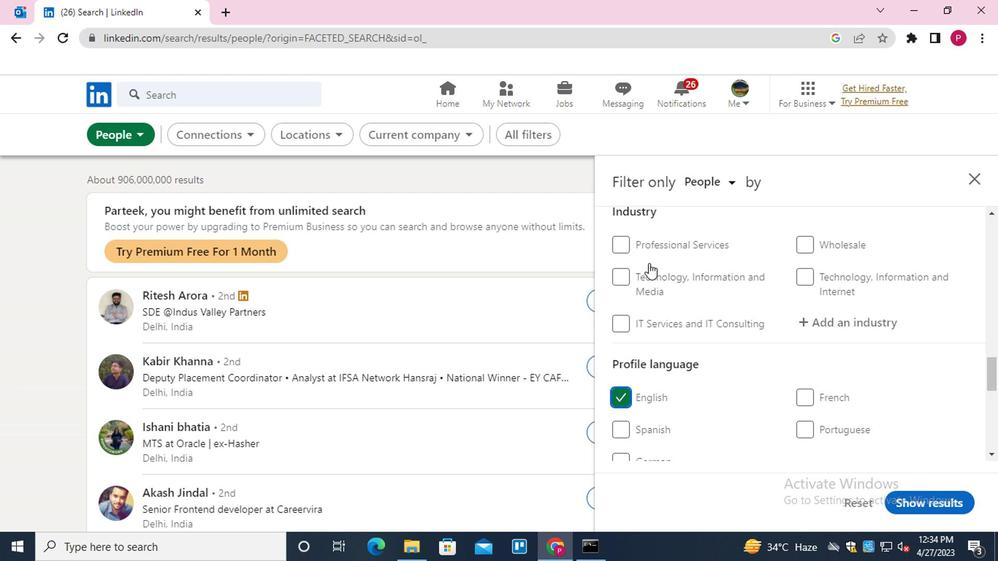 
Action: Mouse scrolled (545, 291) with delta (0, 0)
Screenshot: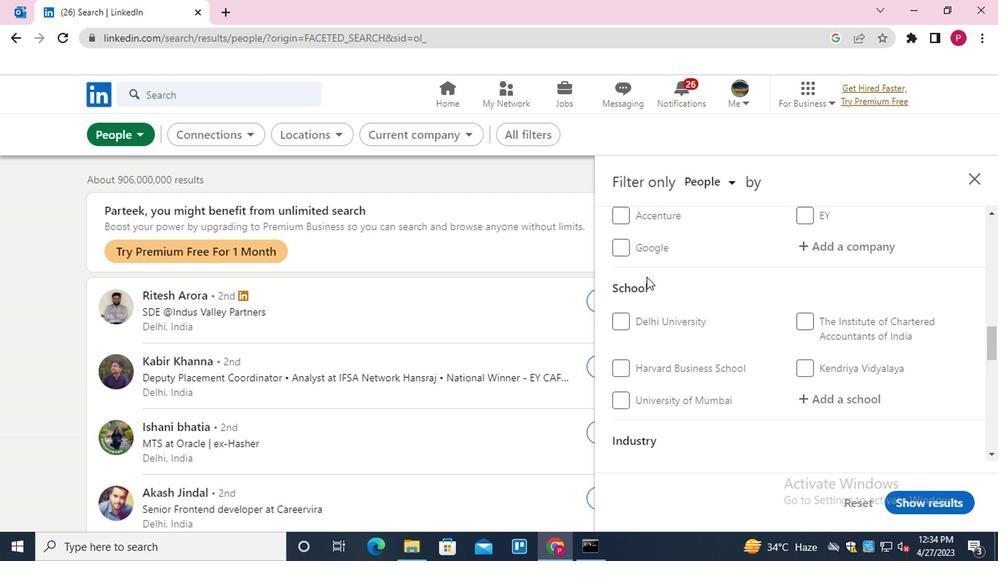 
Action: Mouse scrolled (545, 291) with delta (0, 0)
Screenshot: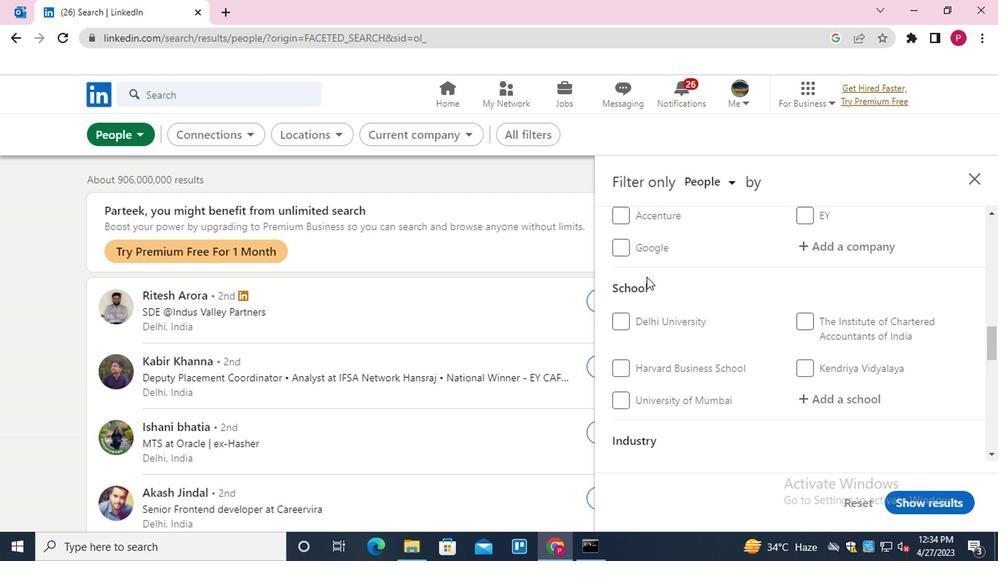 
Action: Mouse scrolled (545, 291) with delta (0, 0)
Screenshot: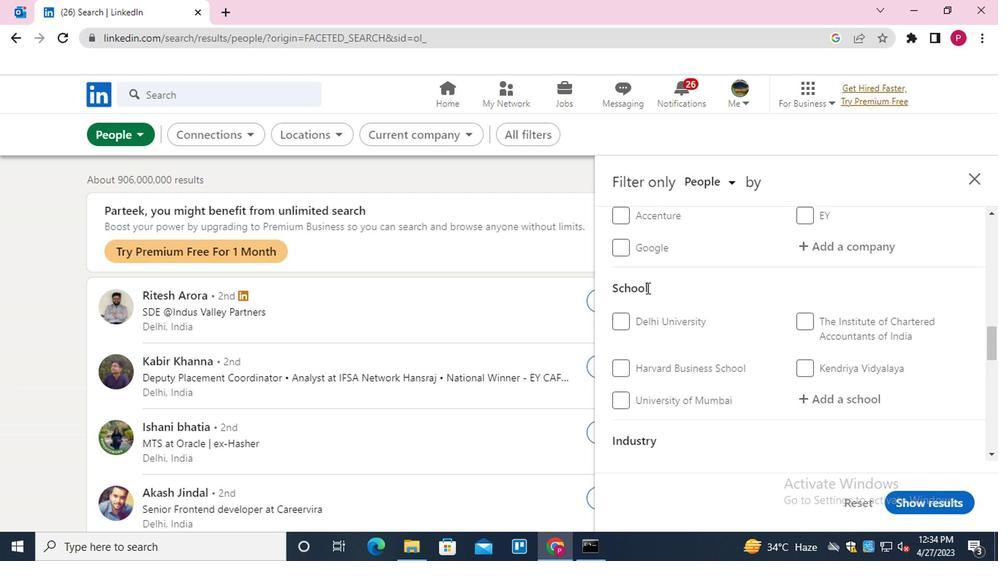
Action: Mouse moved to (674, 323)
Screenshot: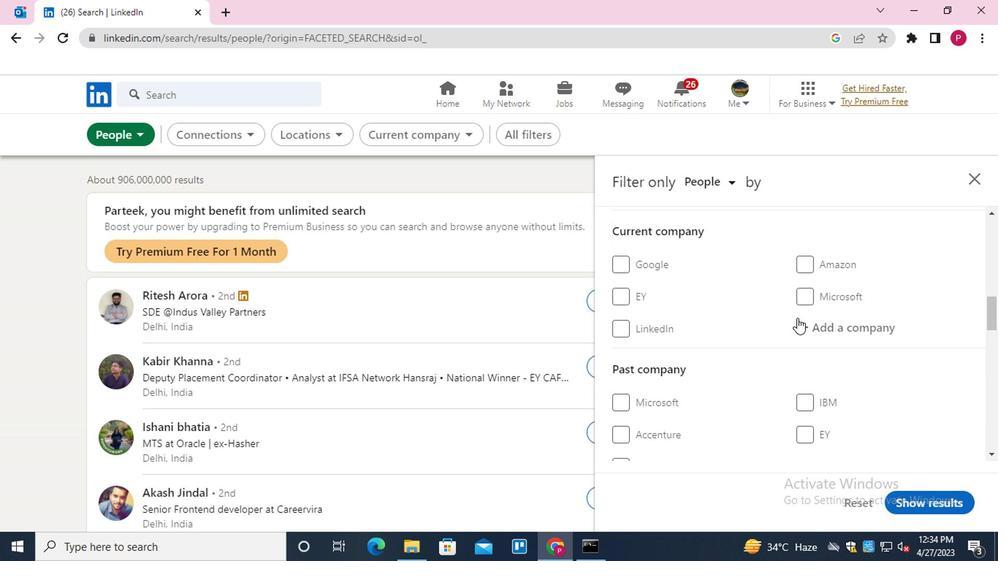 
Action: Mouse pressed left at (674, 323)
Screenshot: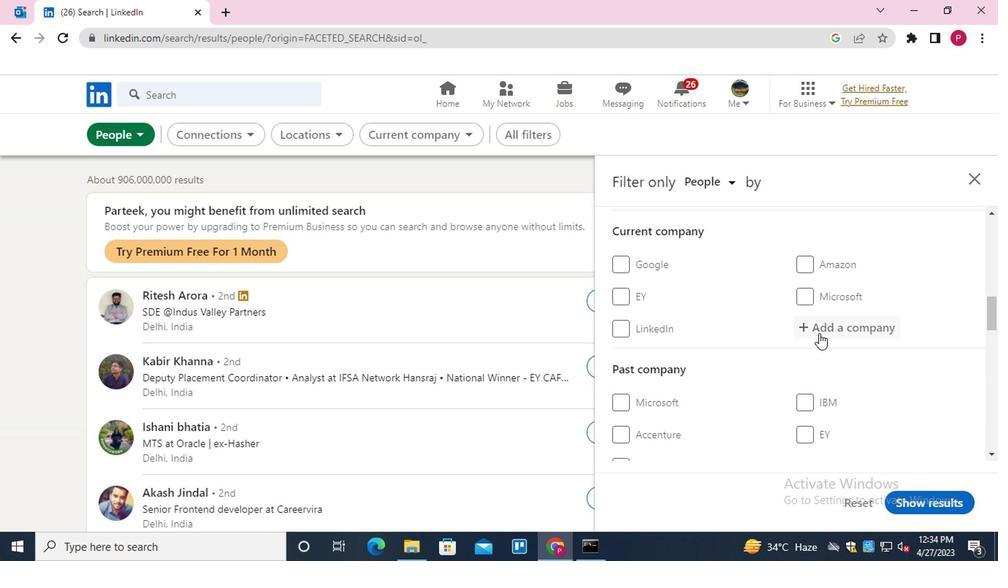 
Action: Key pressed <Key.shift>KHOROS<Key.down><Key.enter>
Screenshot: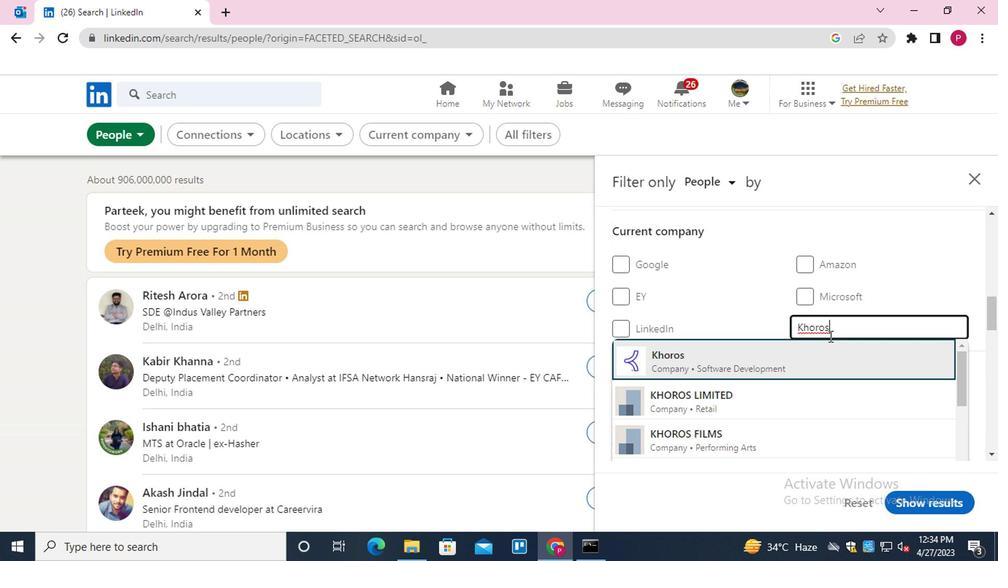 
Action: Mouse moved to (612, 318)
Screenshot: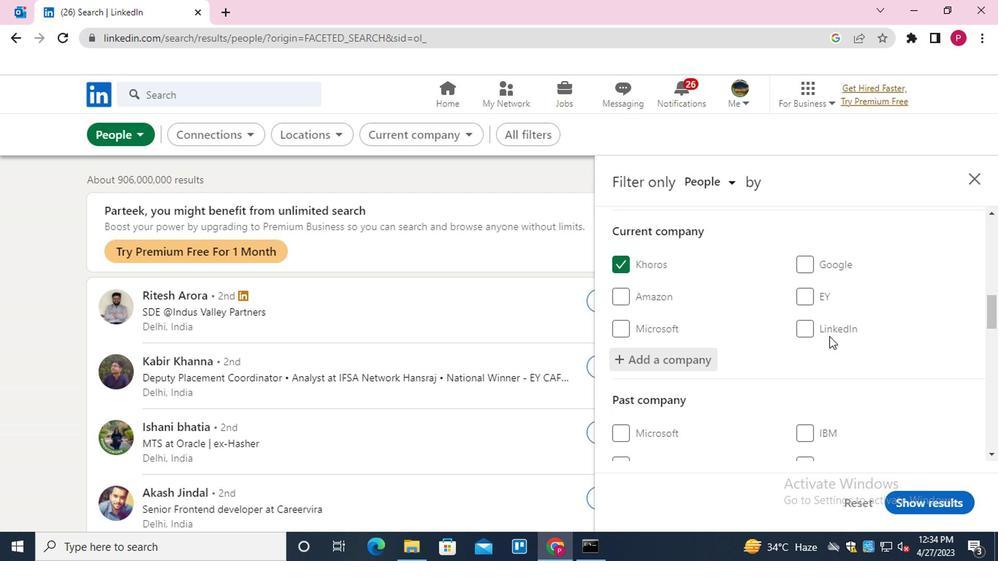 
Action: Mouse scrolled (612, 317) with delta (0, 0)
Screenshot: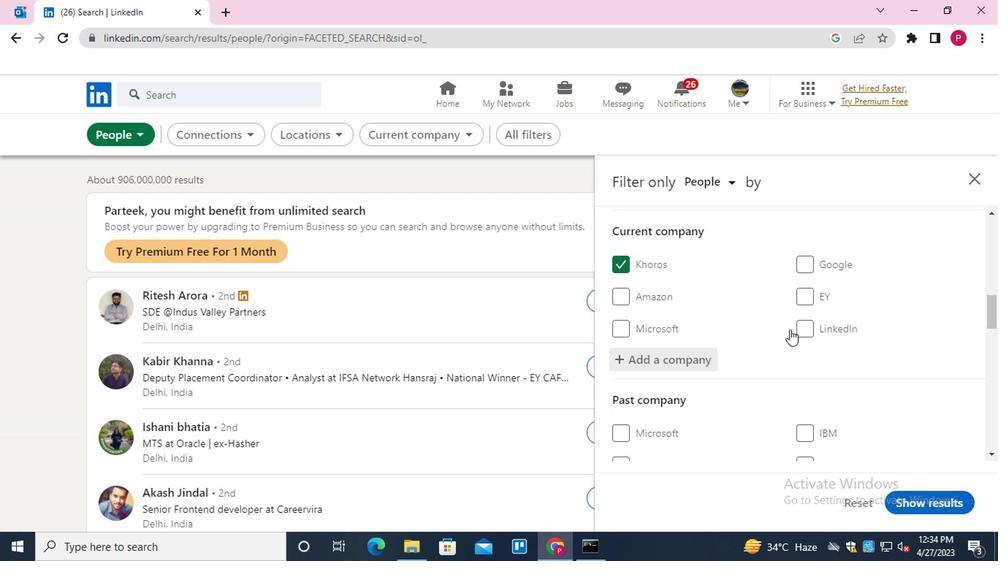 
Action: Mouse scrolled (612, 317) with delta (0, 0)
Screenshot: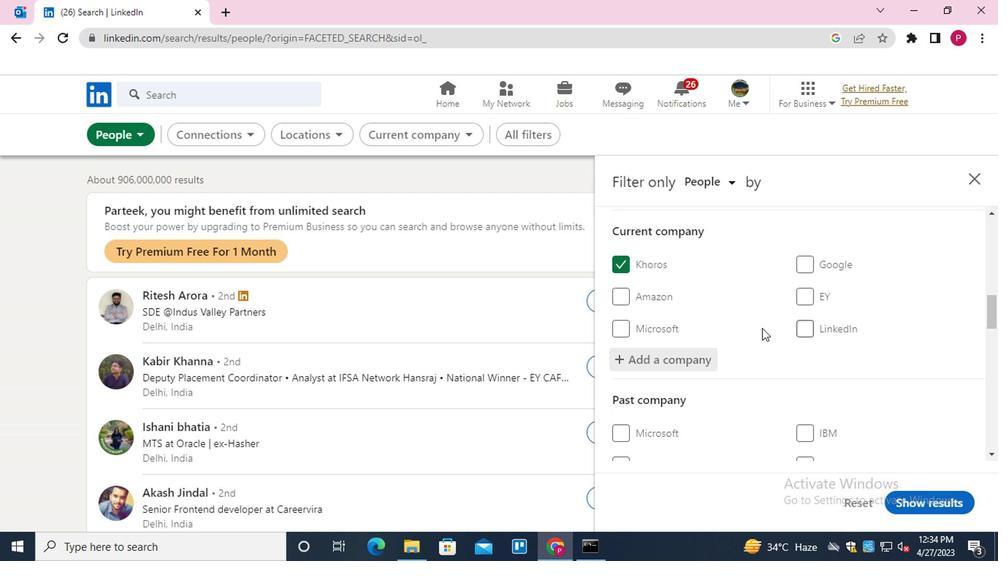 
Action: Mouse moved to (612, 318)
Screenshot: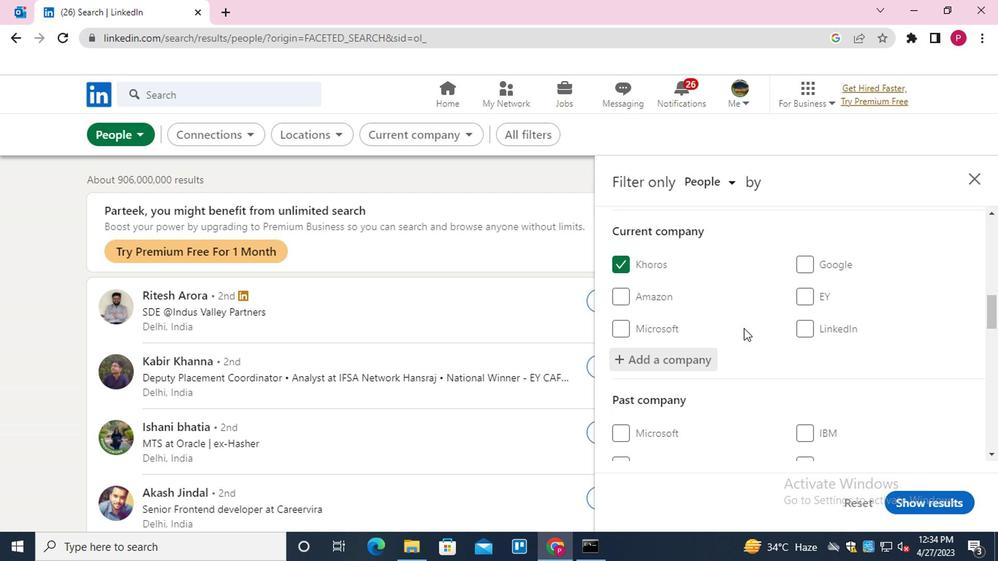 
Action: Mouse scrolled (612, 318) with delta (0, 0)
Screenshot: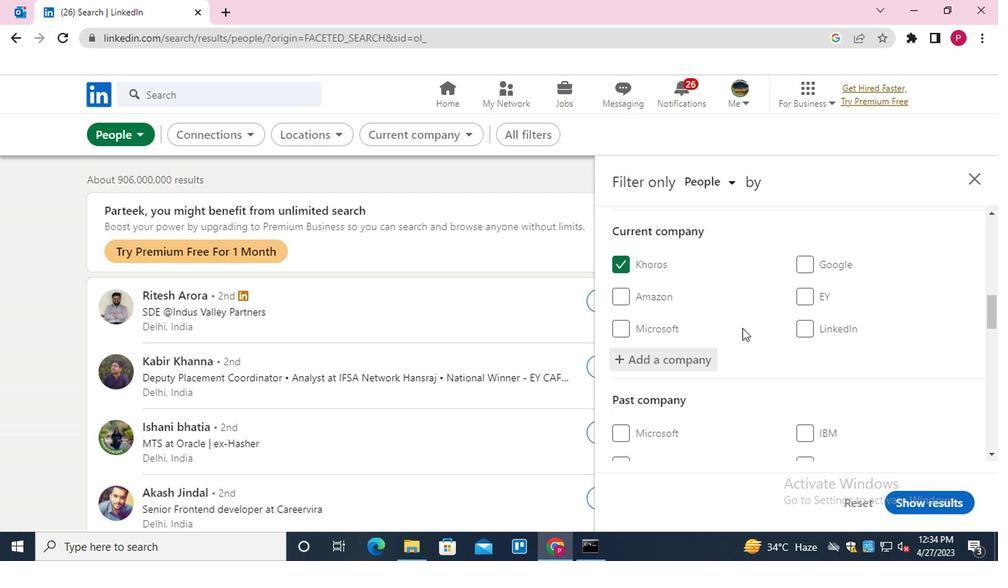 
Action: Mouse moved to (667, 330)
Screenshot: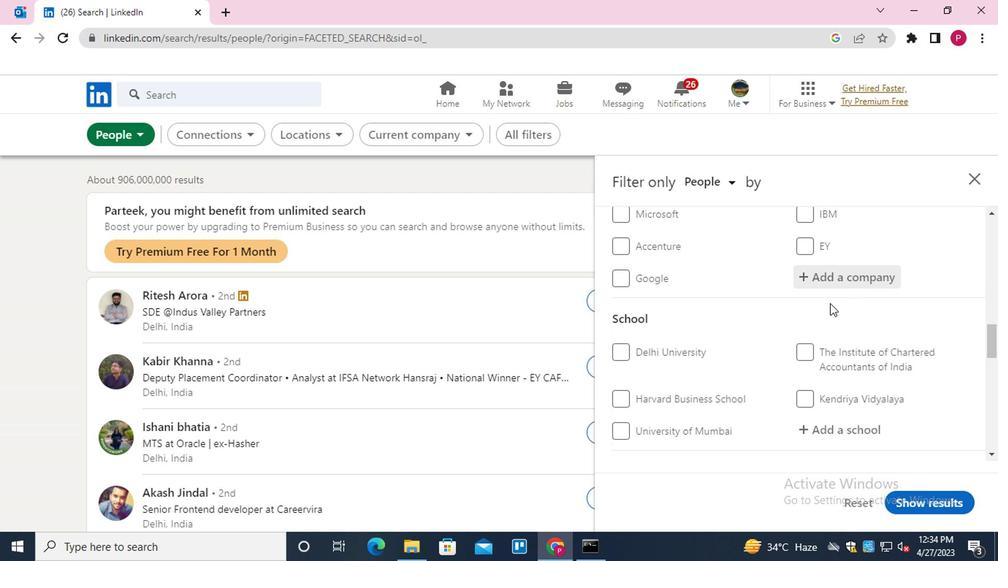 
Action: Mouse scrolled (667, 329) with delta (0, 0)
Screenshot: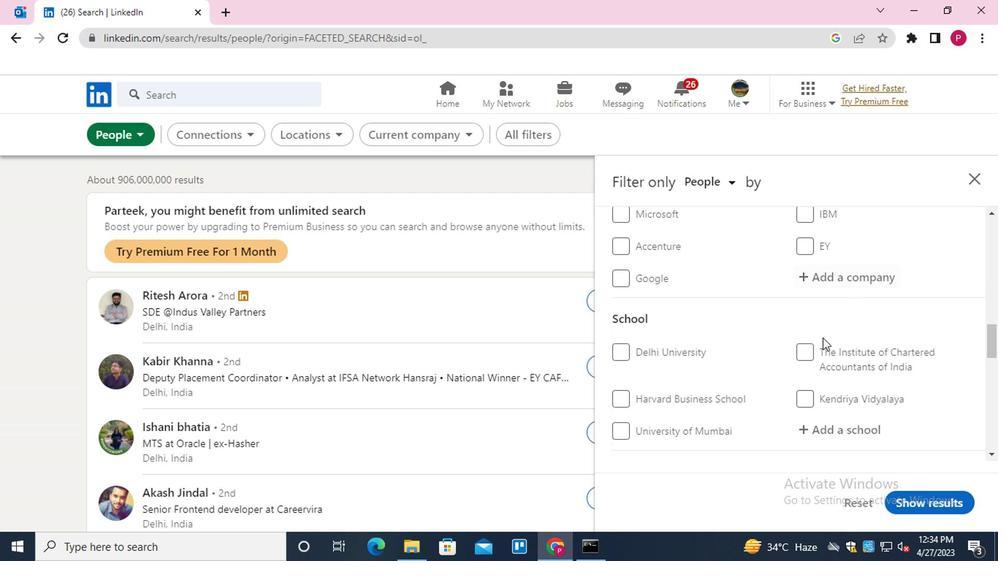
Action: Mouse scrolled (667, 329) with delta (0, 0)
Screenshot: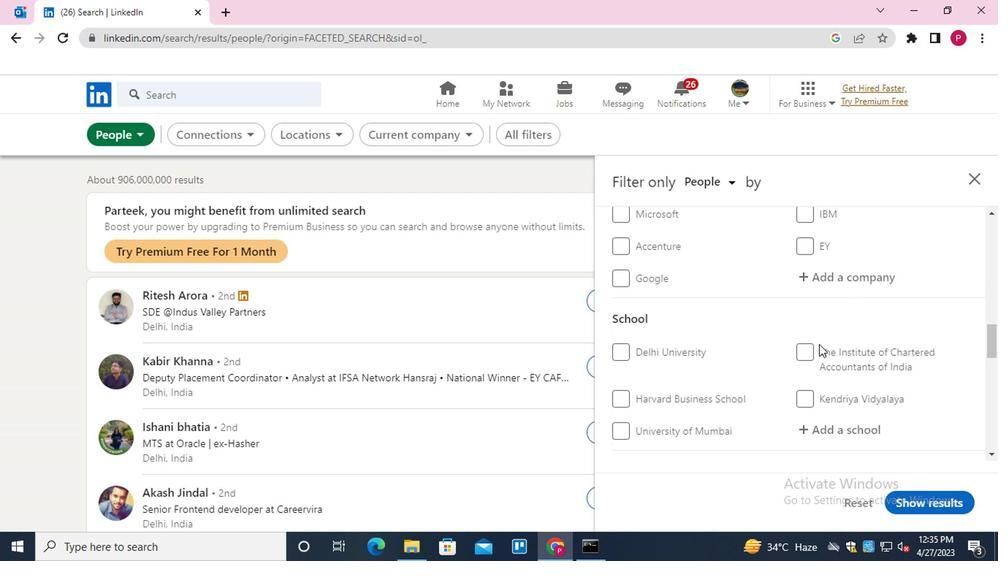 
Action: Mouse moved to (676, 285)
Screenshot: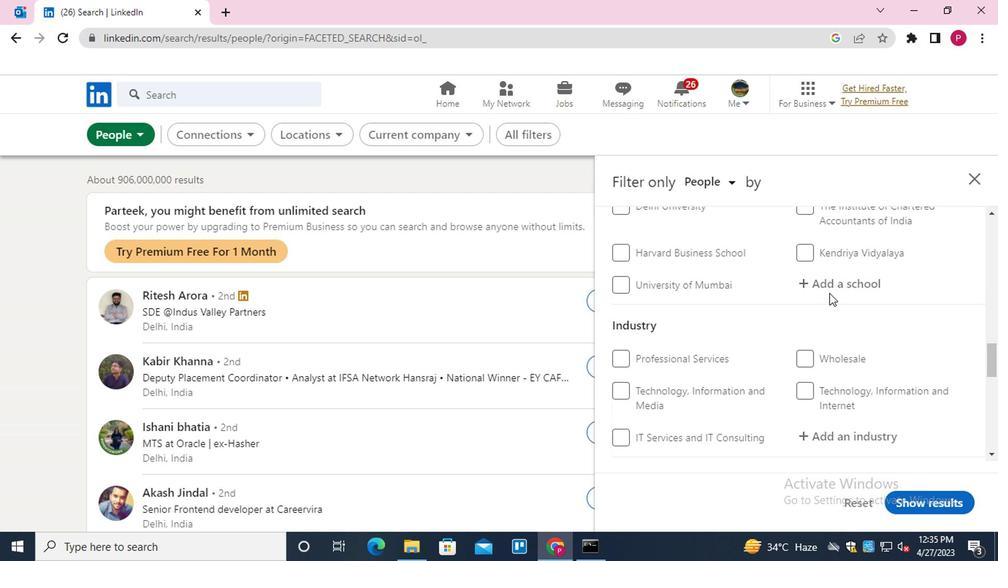 
Action: Mouse pressed left at (676, 285)
Screenshot: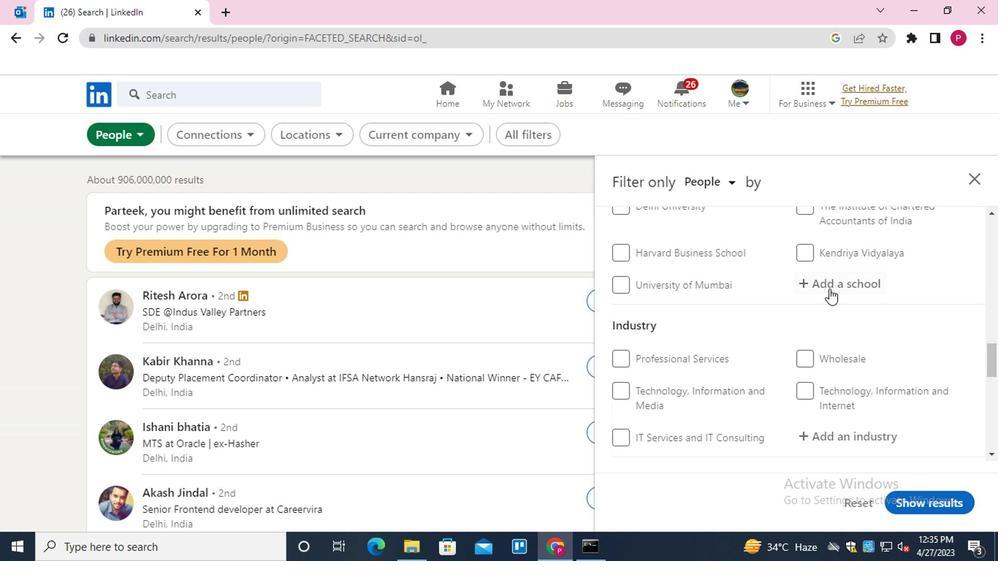 
Action: Key pressed <Key.shift>RV<Key.space><Key.shift>COLLEGE<Key.space><Key.down><Key.enter>
Screenshot: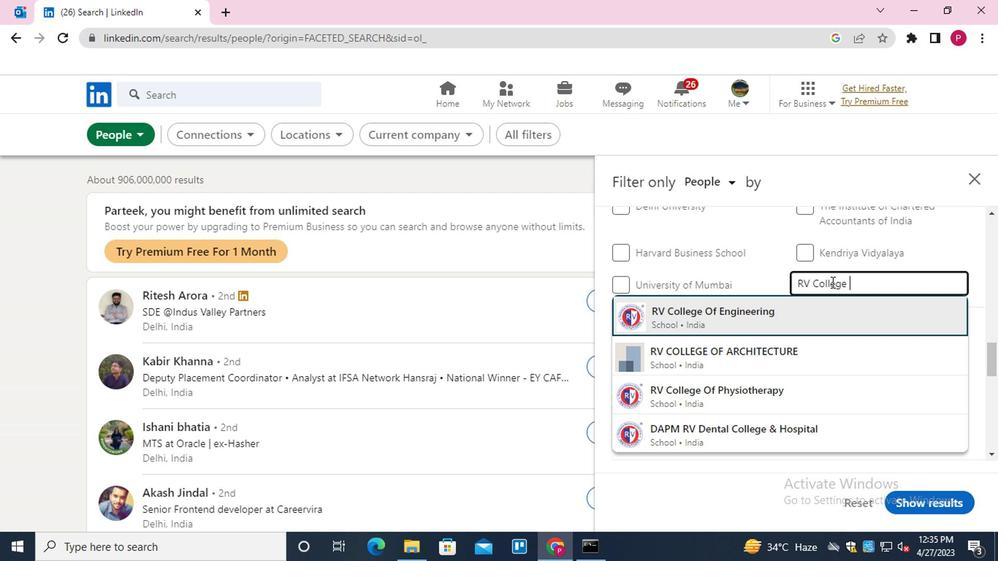 
Action: Mouse moved to (643, 302)
Screenshot: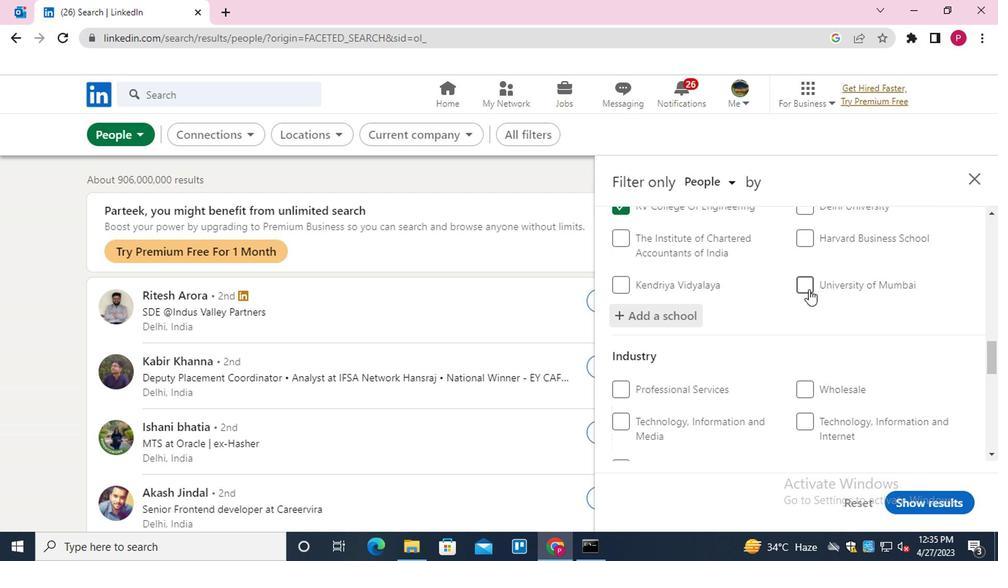 
Action: Mouse scrolled (643, 302) with delta (0, 0)
Screenshot: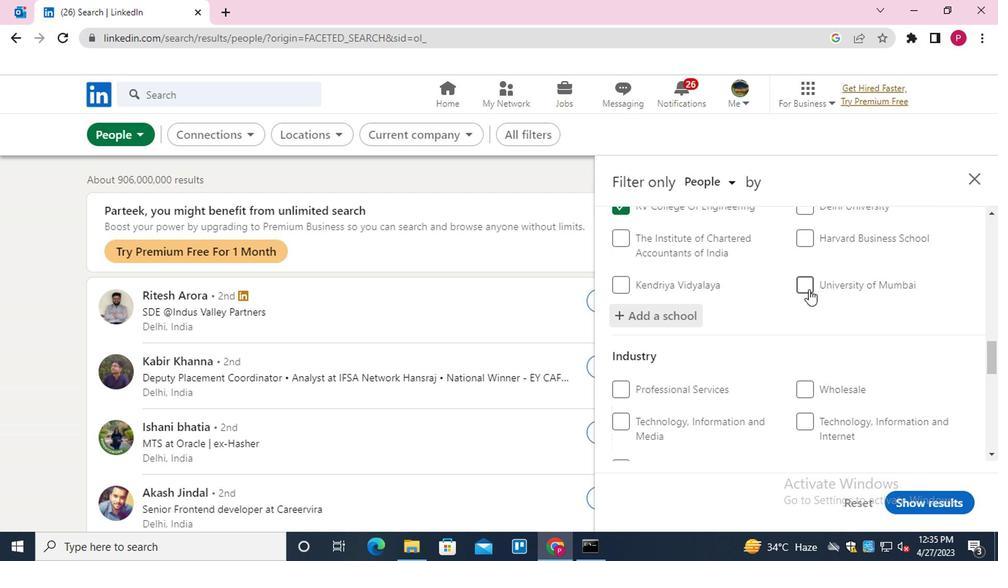 
Action: Mouse moved to (643, 303)
Screenshot: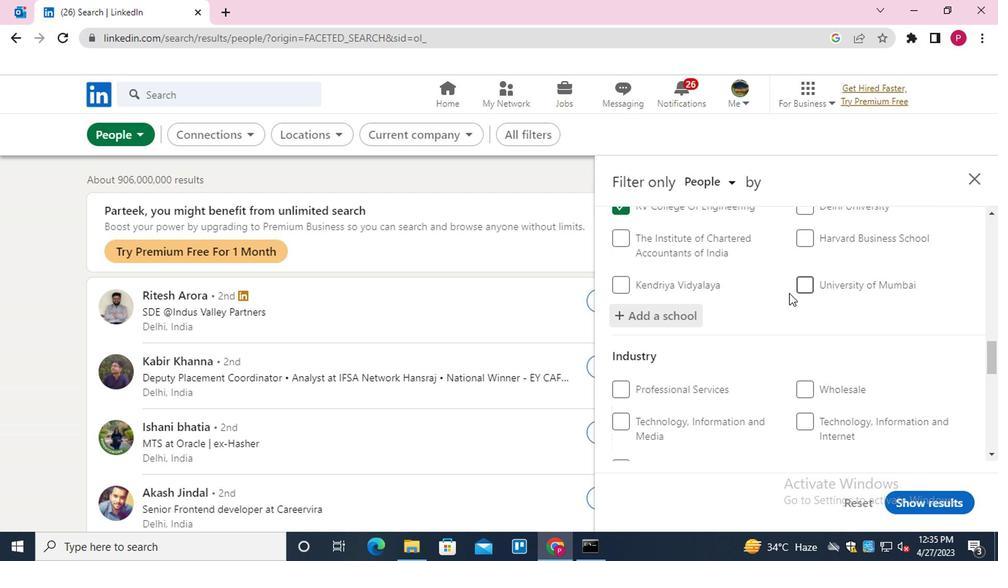 
Action: Mouse scrolled (643, 303) with delta (0, 0)
Screenshot: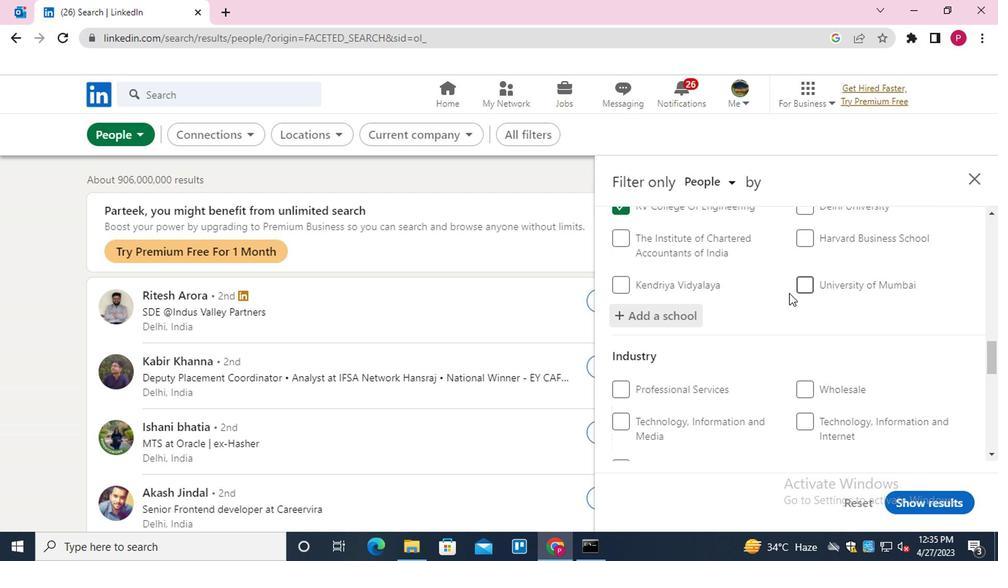
Action: Mouse moved to (677, 305)
Screenshot: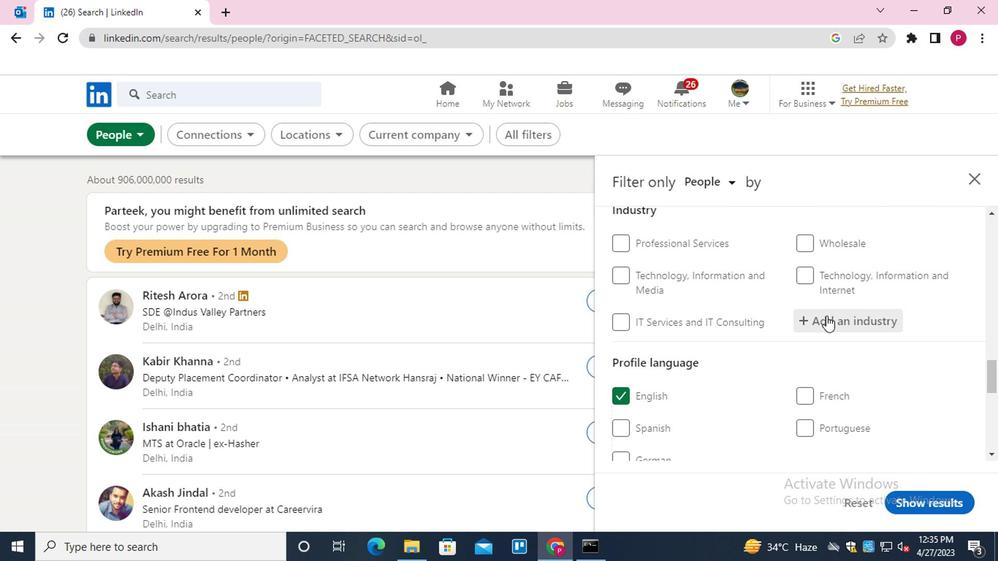 
Action: Mouse pressed left at (677, 305)
Screenshot: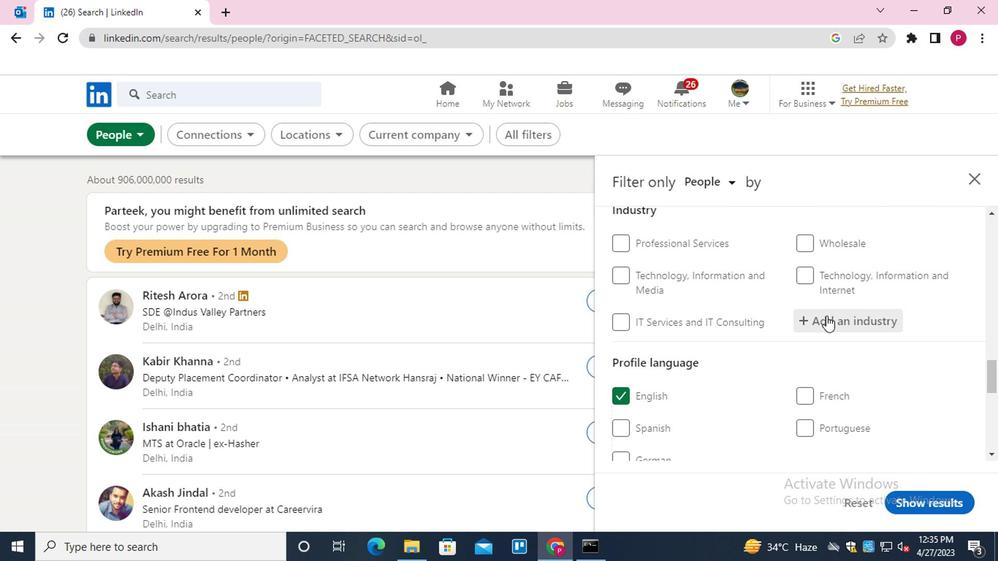 
Action: Key pressed <Key.shift>SPECU<Key.backspace>I<Key.down><Key.down><Key.enter>
Screenshot: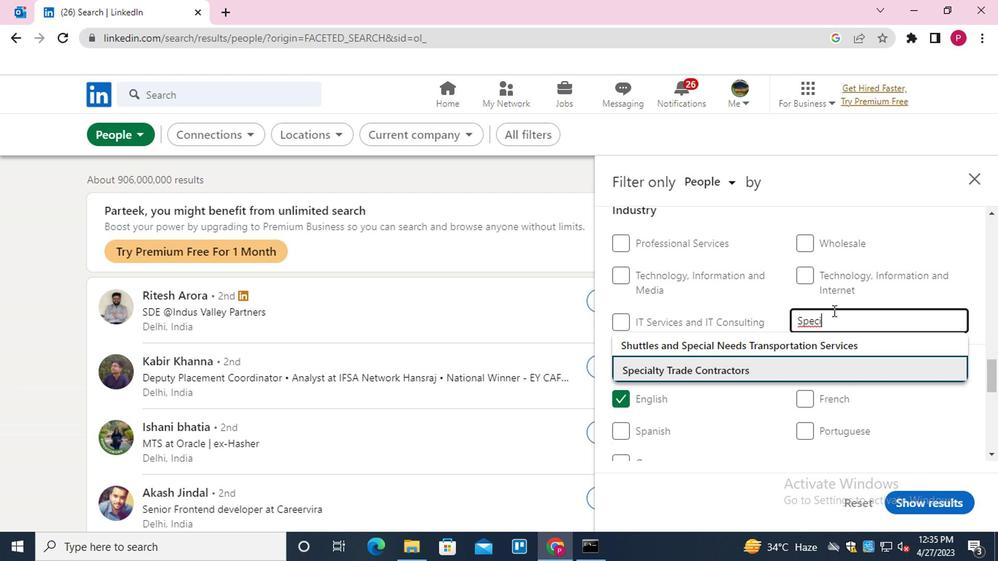 
Action: Mouse moved to (679, 315)
Screenshot: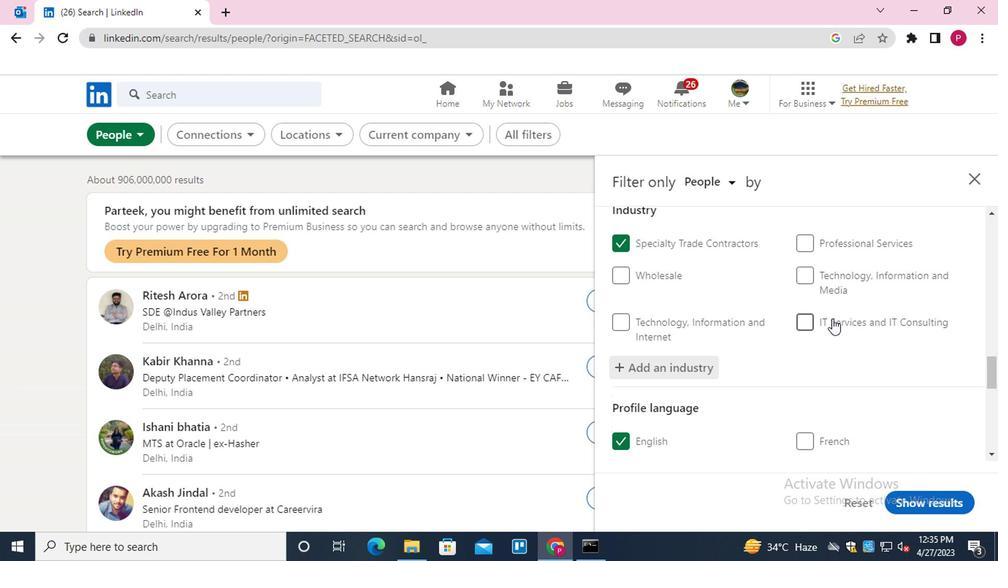 
Action: Mouse scrolled (679, 314) with delta (0, 0)
Screenshot: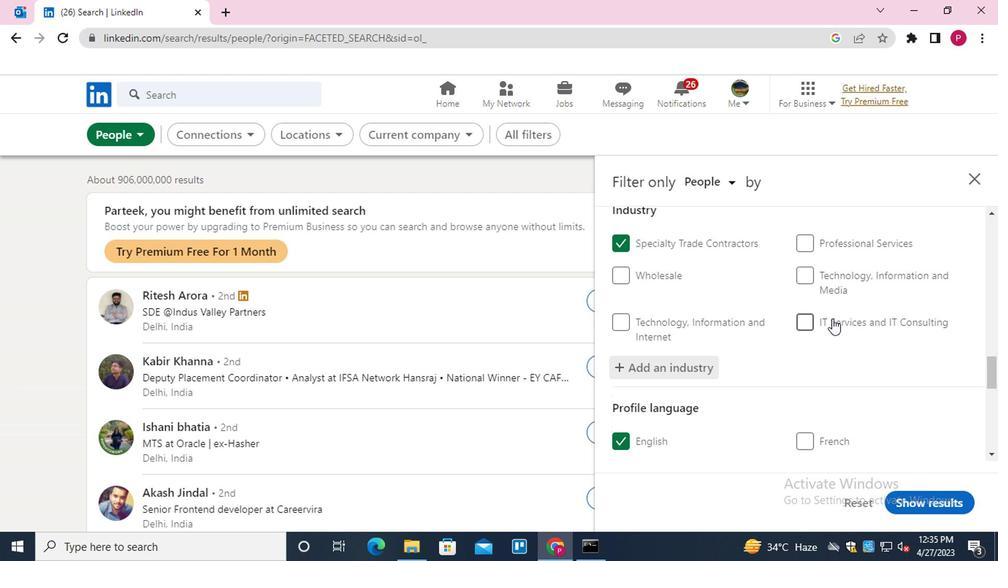 
Action: Mouse moved to (679, 316)
Screenshot: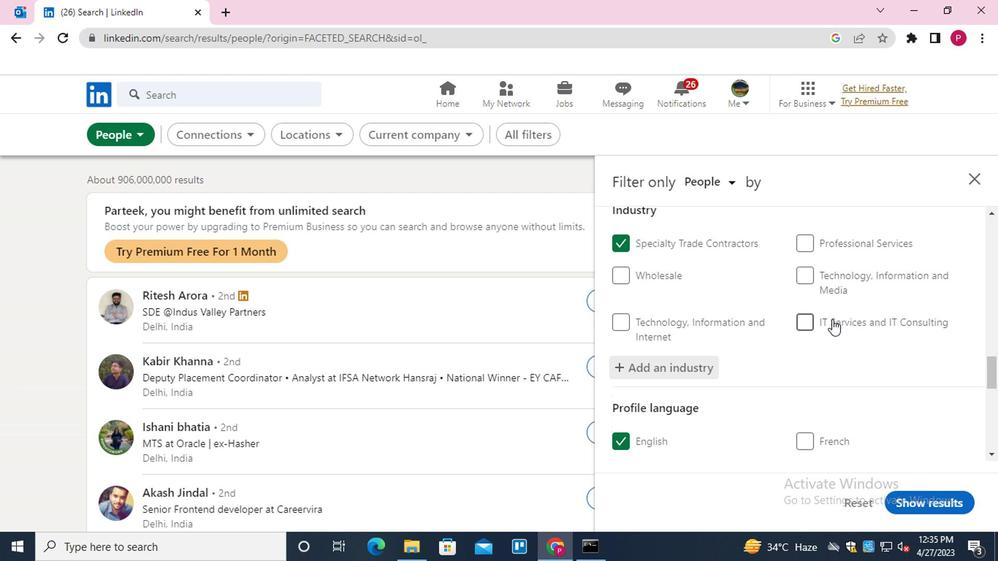 
Action: Mouse scrolled (679, 315) with delta (0, 0)
Screenshot: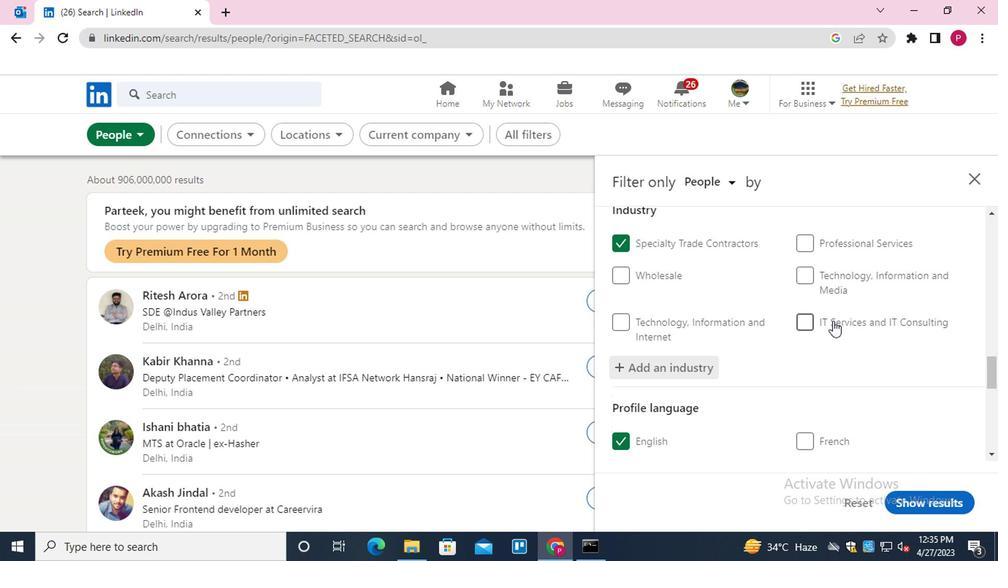 
Action: Mouse moved to (668, 365)
Screenshot: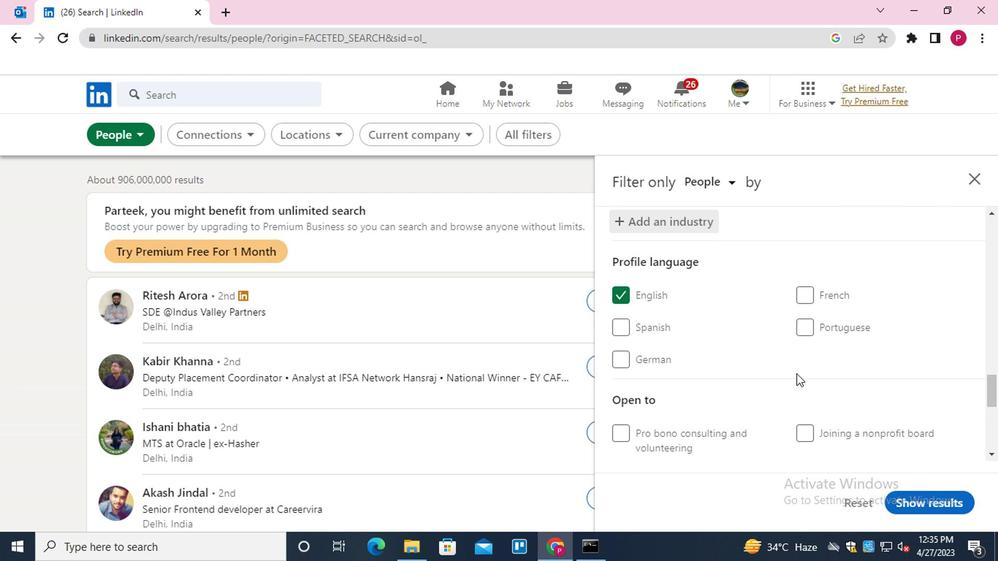 
Action: Mouse scrolled (668, 364) with delta (0, 0)
Screenshot: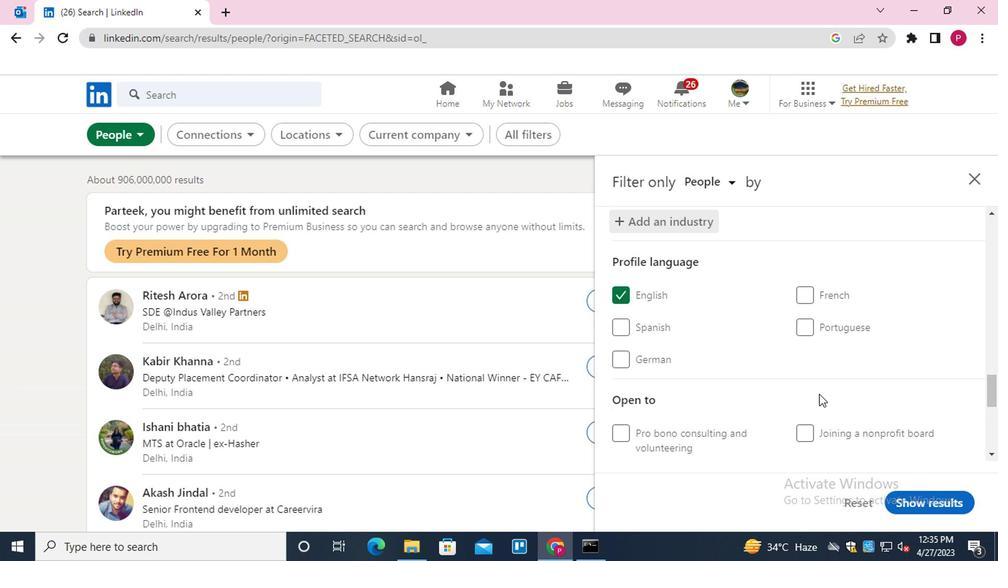 
Action: Mouse scrolled (668, 364) with delta (0, 0)
Screenshot: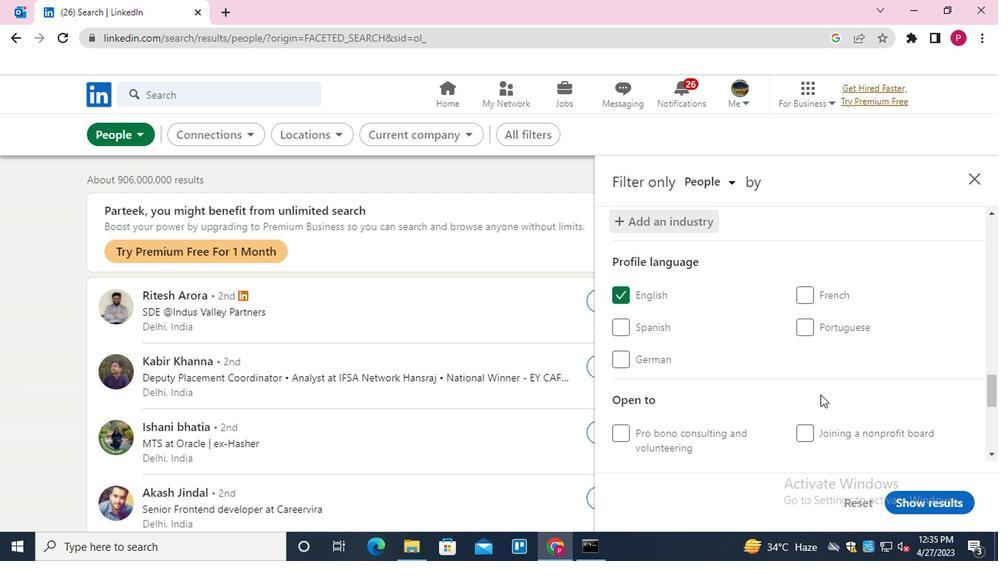 
Action: Mouse scrolled (668, 364) with delta (0, 0)
Screenshot: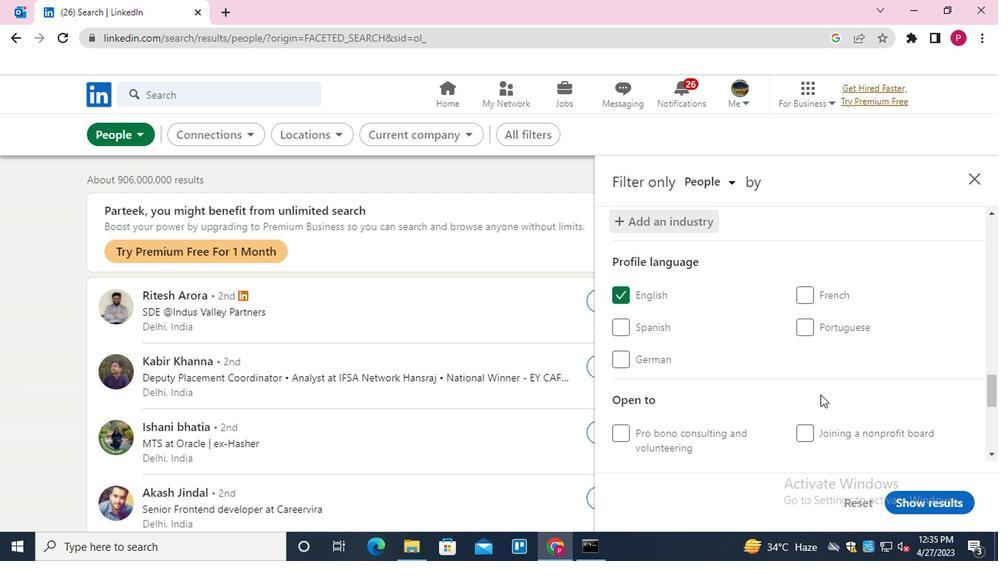 
Action: Mouse scrolled (668, 364) with delta (0, 0)
Screenshot: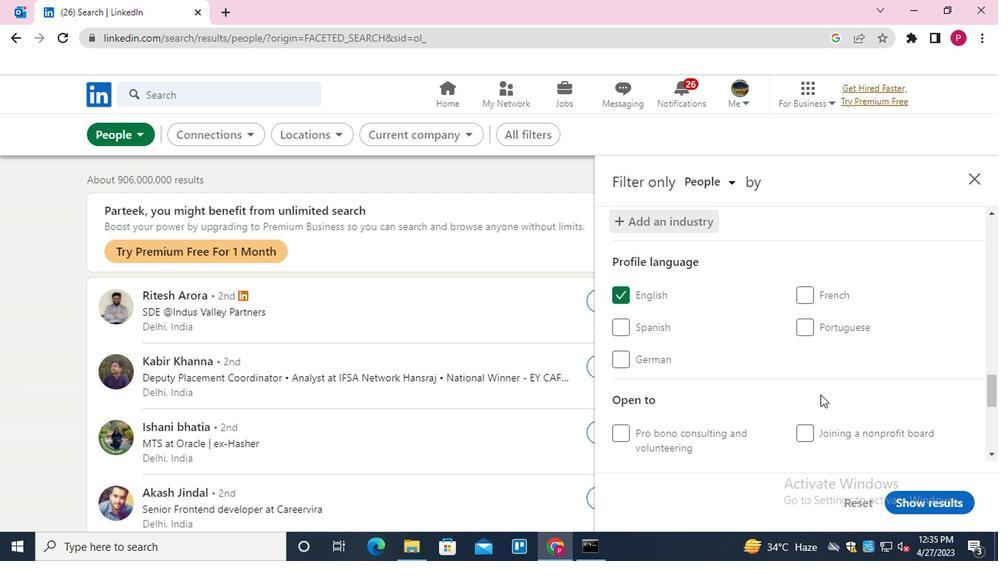 
Action: Mouse moved to (696, 292)
Screenshot: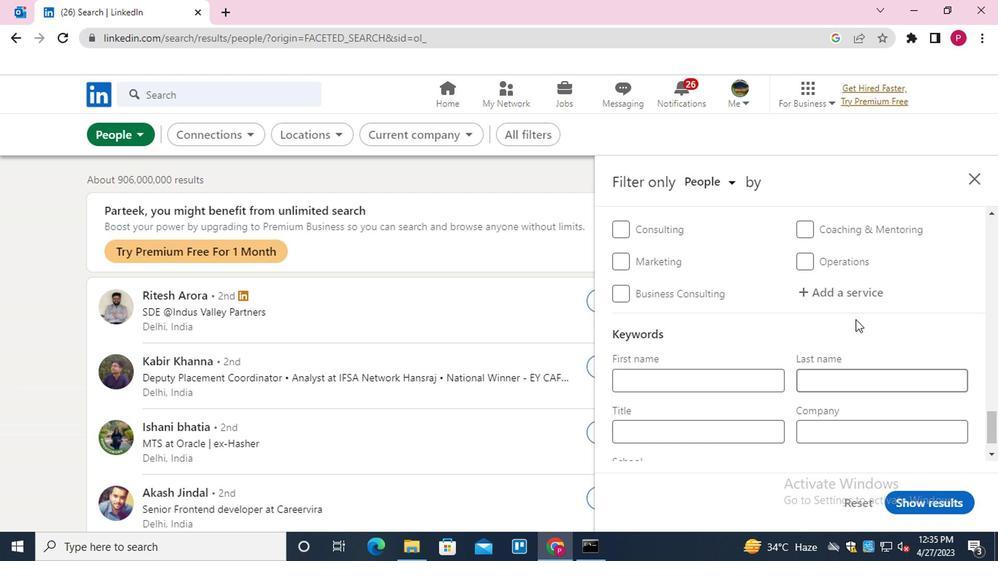 
Action: Mouse pressed left at (696, 292)
Screenshot: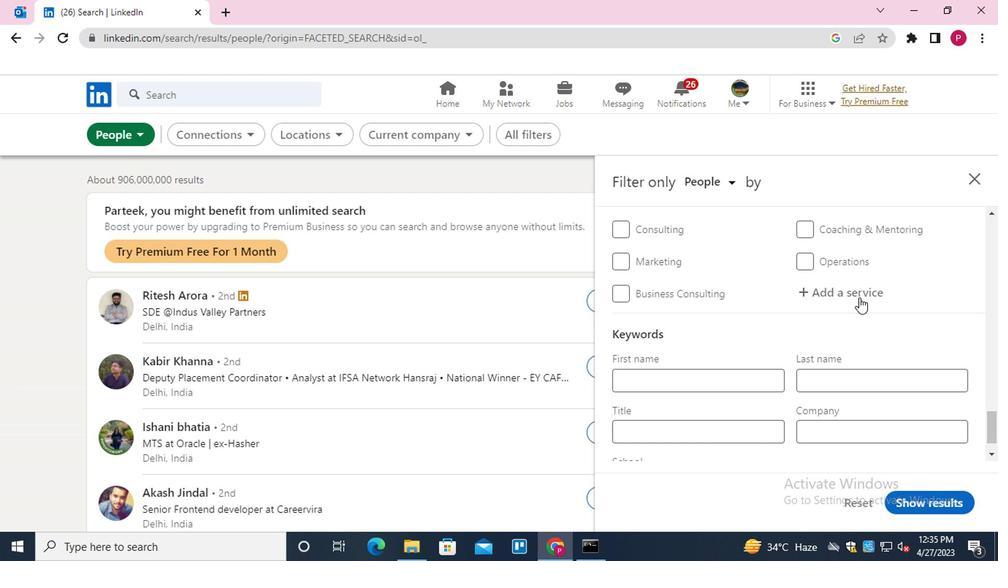 
Action: Key pressed <Key.shift>WEB<Key.space><Key.shift>DEVE<Key.down><Key.enter>
Screenshot: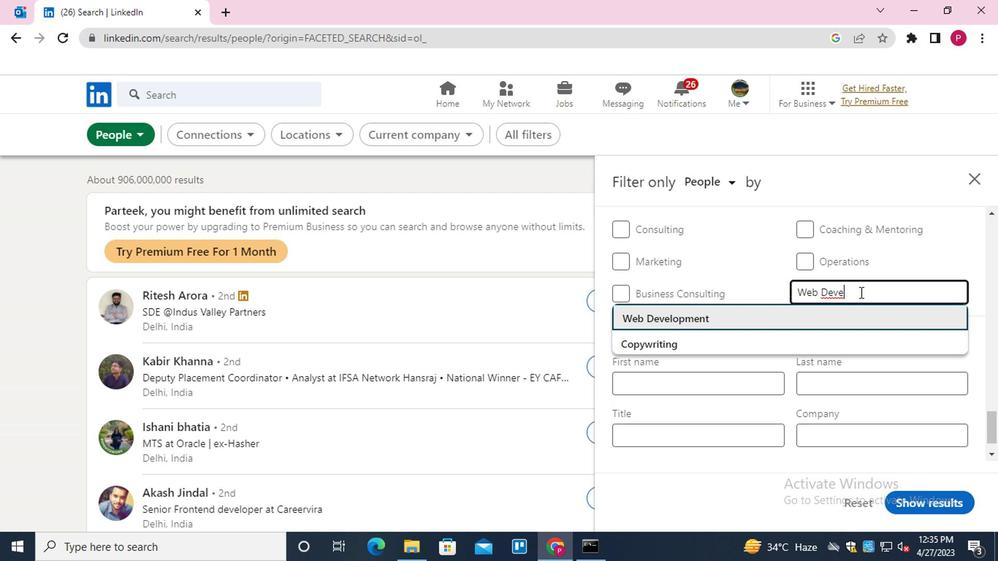 
Action: Mouse moved to (696, 292)
Screenshot: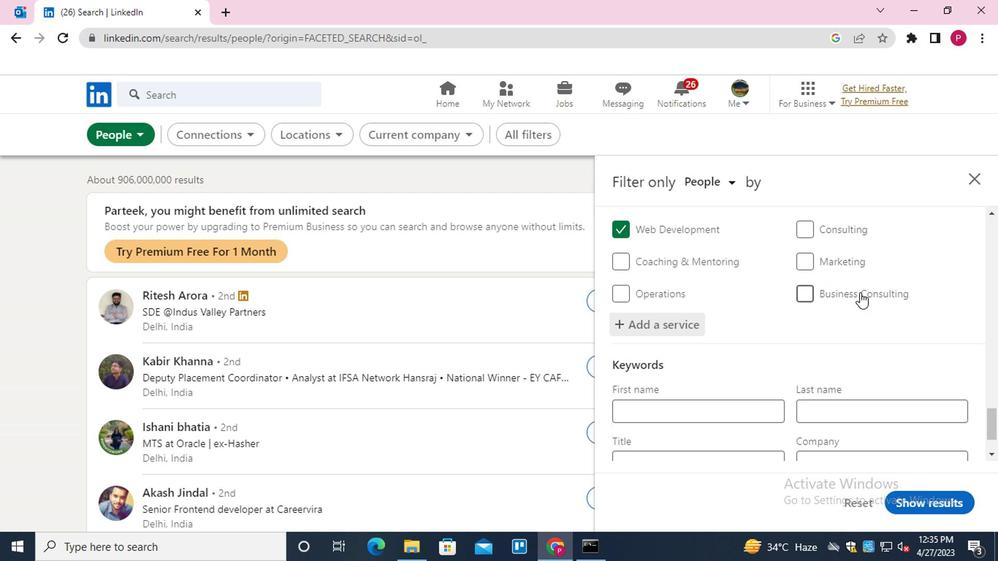 
Action: Mouse scrolled (696, 292) with delta (0, 0)
Screenshot: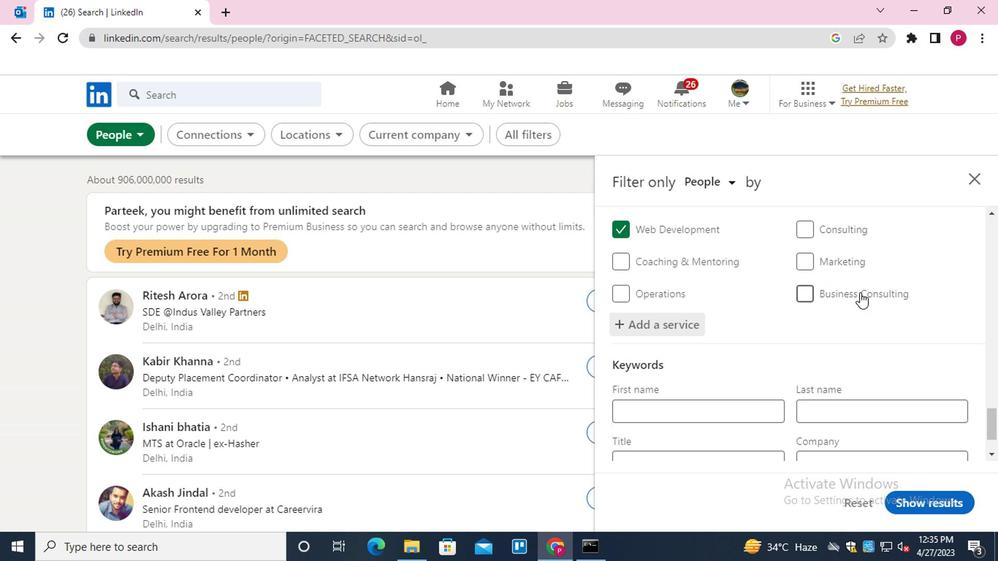 
Action: Mouse moved to (694, 294)
Screenshot: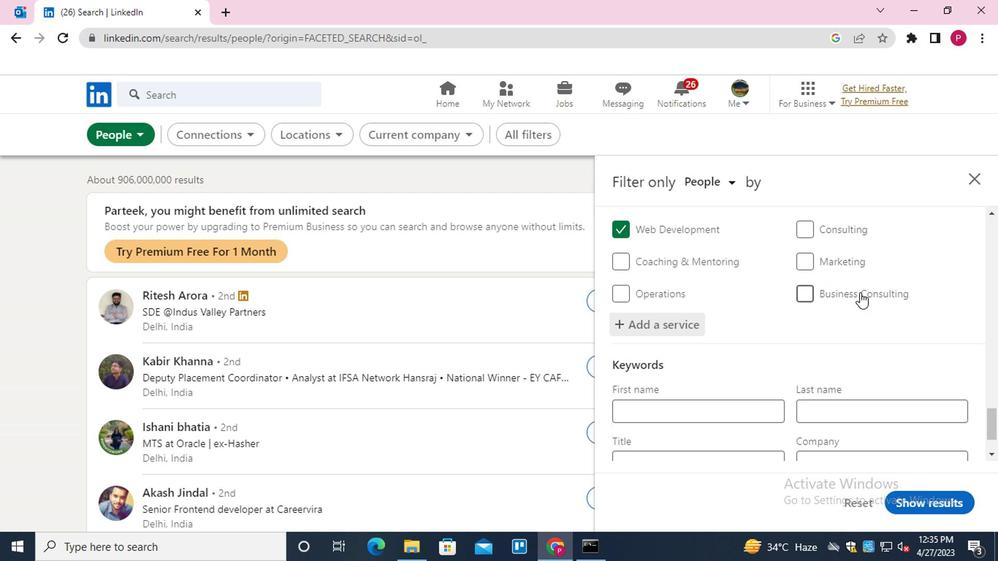 
Action: Mouse scrolled (694, 294) with delta (0, 0)
Screenshot: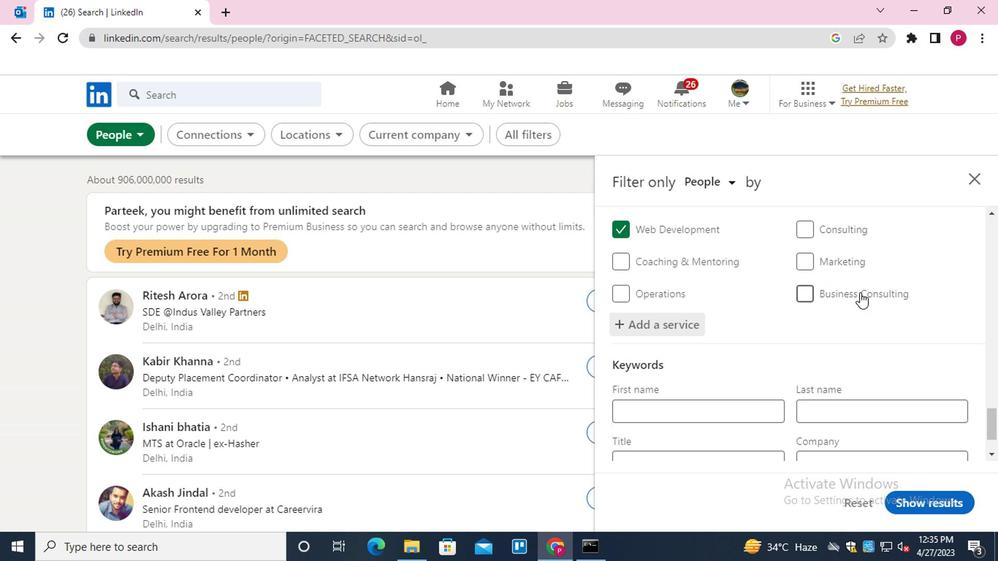 
Action: Mouse moved to (672, 311)
Screenshot: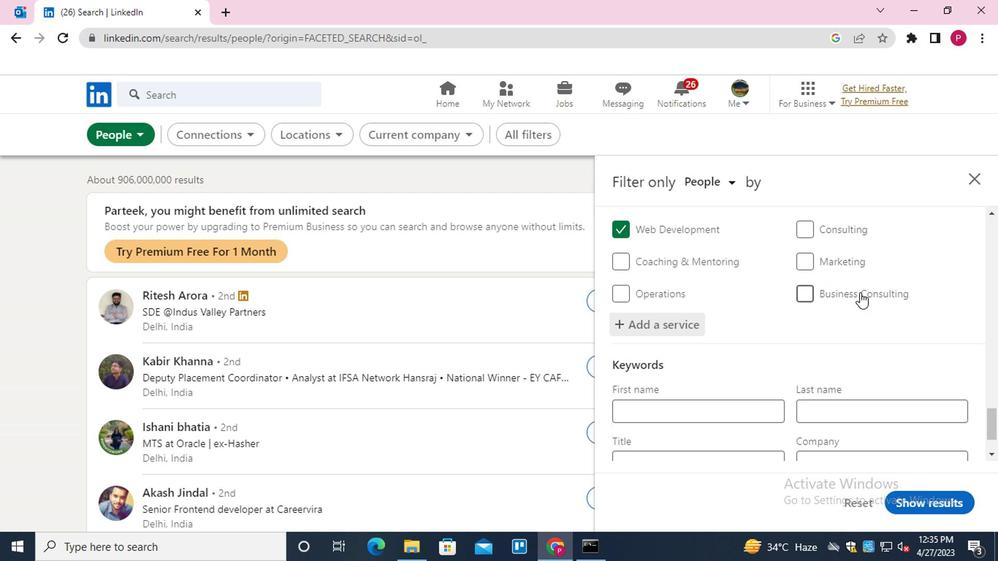 
Action: Mouse scrolled (672, 311) with delta (0, 0)
Screenshot: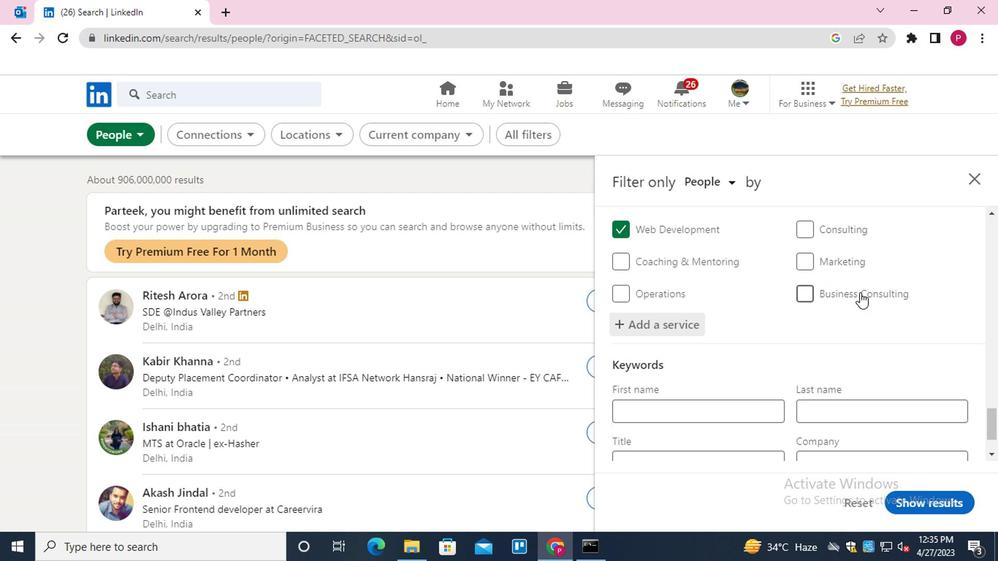 
Action: Mouse moved to (538, 364)
Screenshot: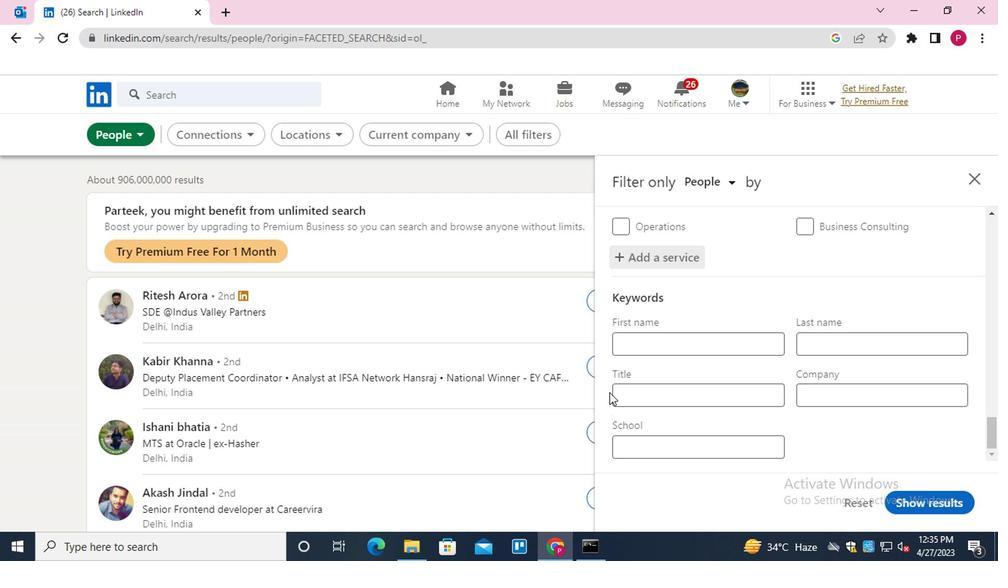
Action: Mouse pressed left at (538, 364)
Screenshot: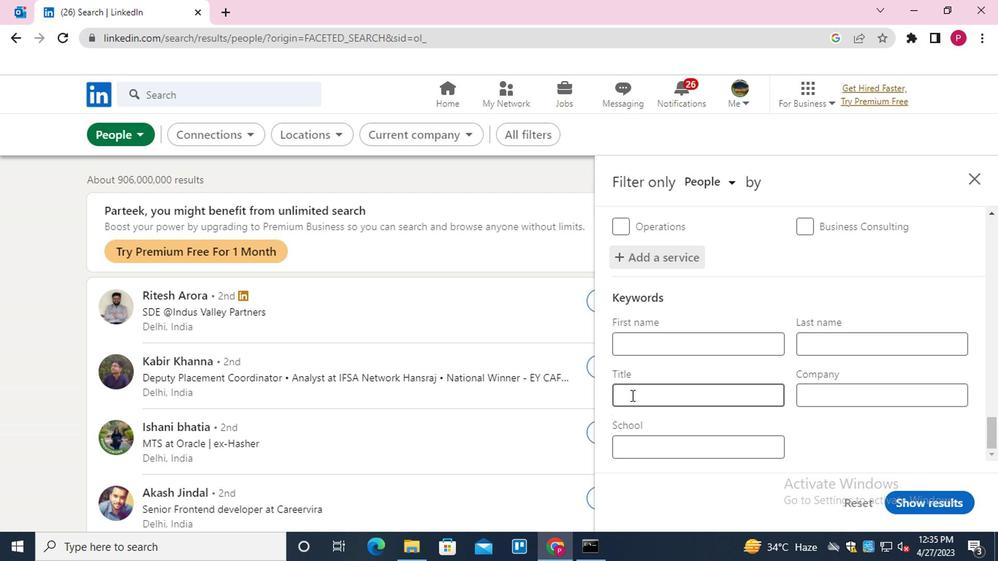 
Action: Key pressed <Key.shift><Key.shift><Key.shift><Key.shift><Key.shift><Key.shift><Key.shift><Key.shift>CHURCH<Key.space><Key.shift>VOLUNTEER
Screenshot: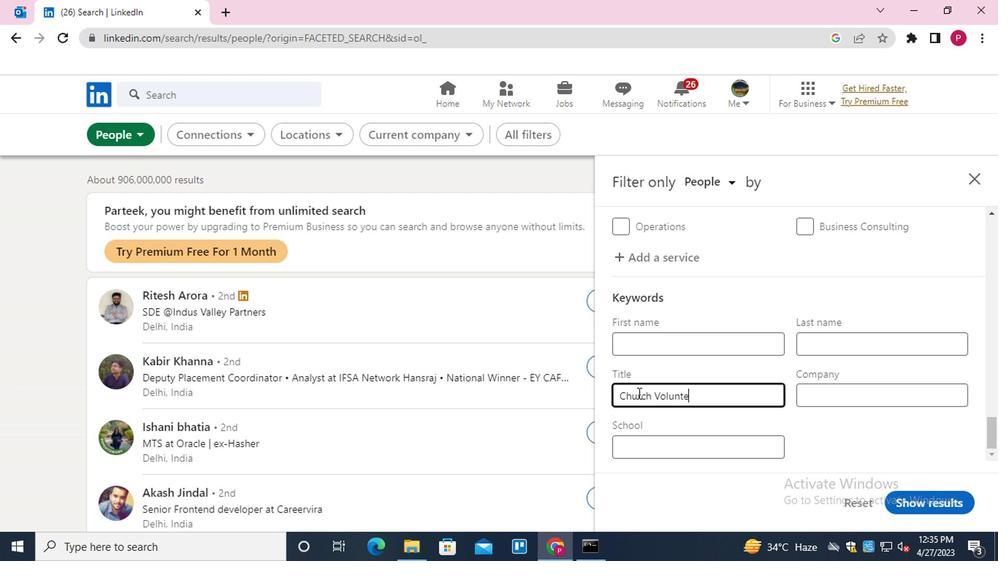 
Action: Mouse moved to (737, 443)
Screenshot: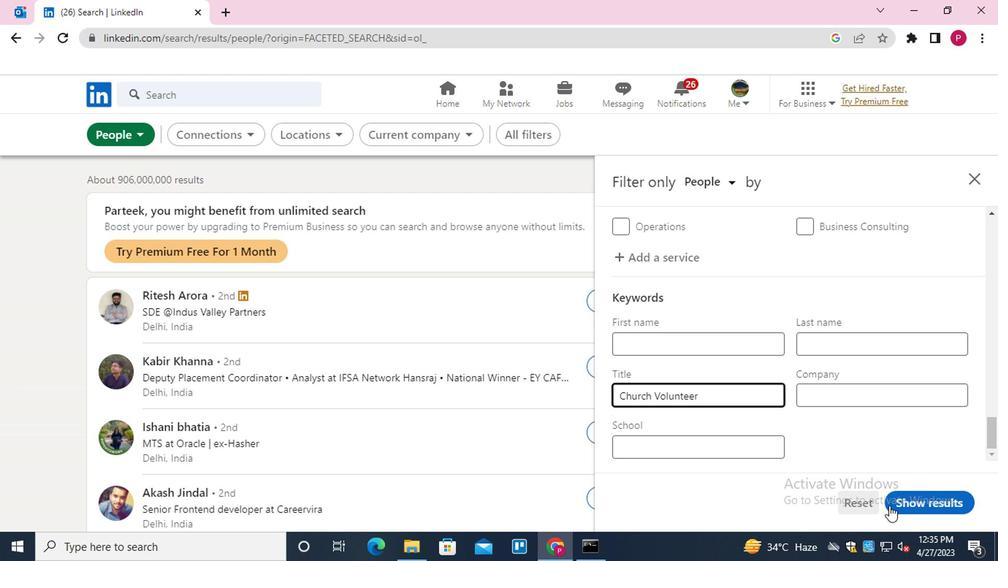 
Action: Mouse pressed left at (737, 443)
Screenshot: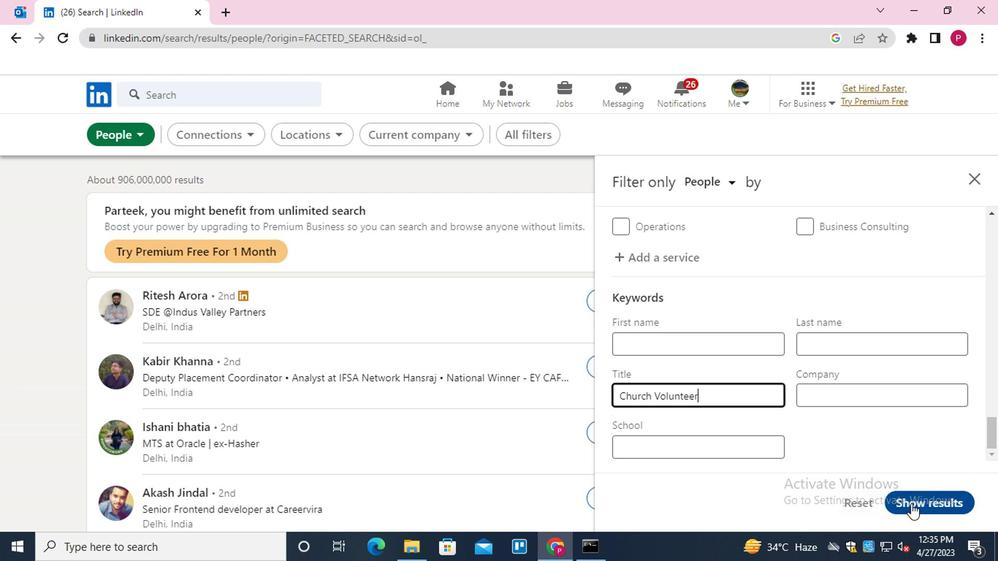
Action: Mouse moved to (346, 250)
Screenshot: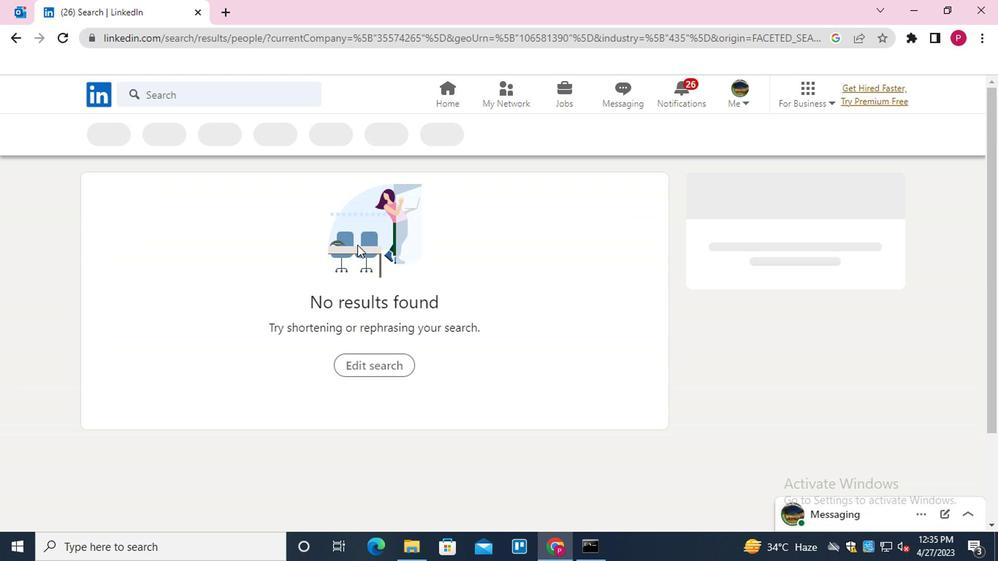 
